 Task: Look for space in Merefa, Ukraine from 2nd September, 2023 to 6th September, 2023 for 2 adults in price range Rs.15000 to Rs.20000. Place can be entire place with 1  bedroom having 1 bed and 1 bathroom. Property type can be house, flat, guest house, hotel. Booking option can be shelf check-in. Required host language is English.
Action: Mouse moved to (455, 88)
Screenshot: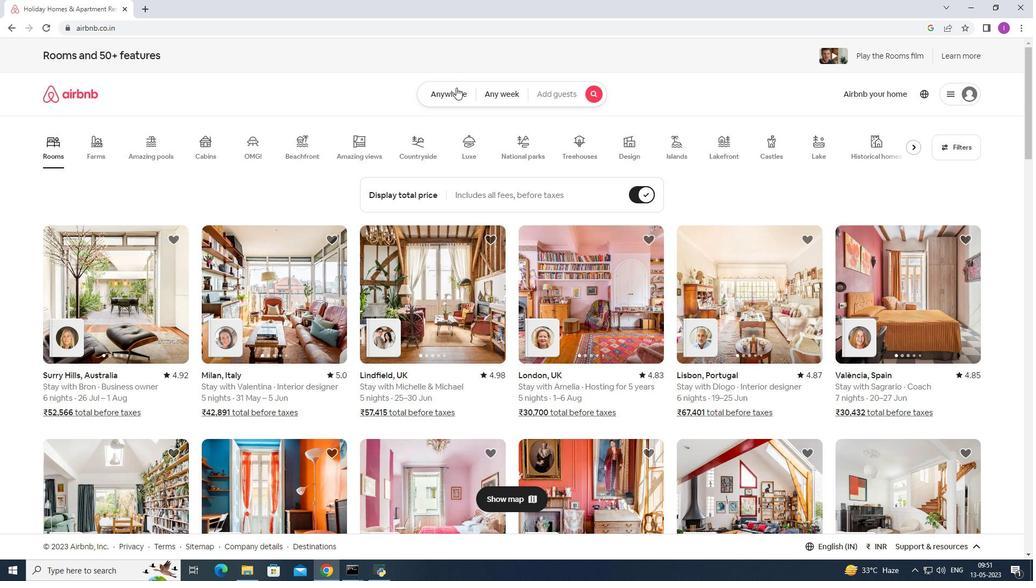
Action: Mouse pressed left at (455, 88)
Screenshot: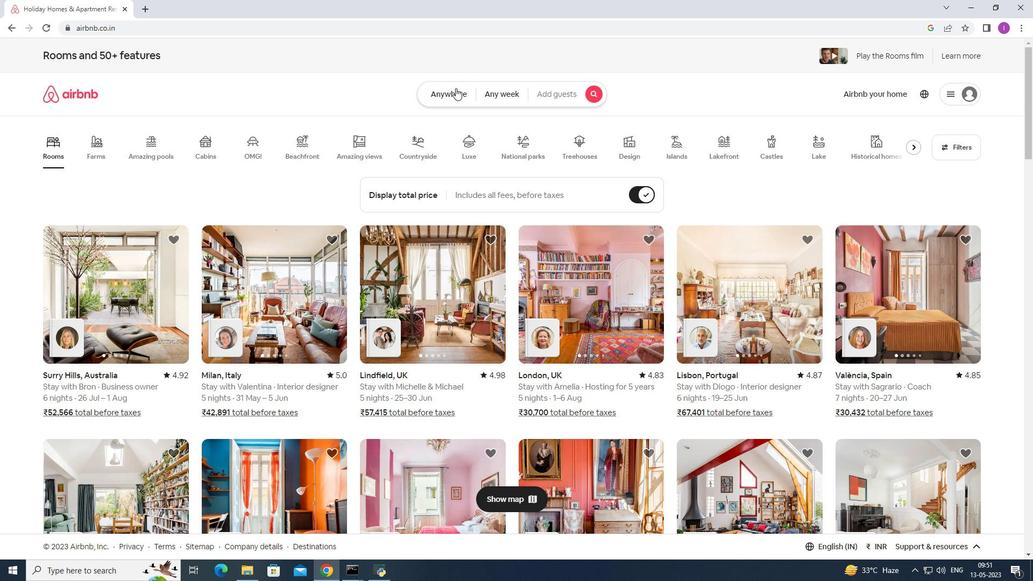 
Action: Mouse moved to (296, 134)
Screenshot: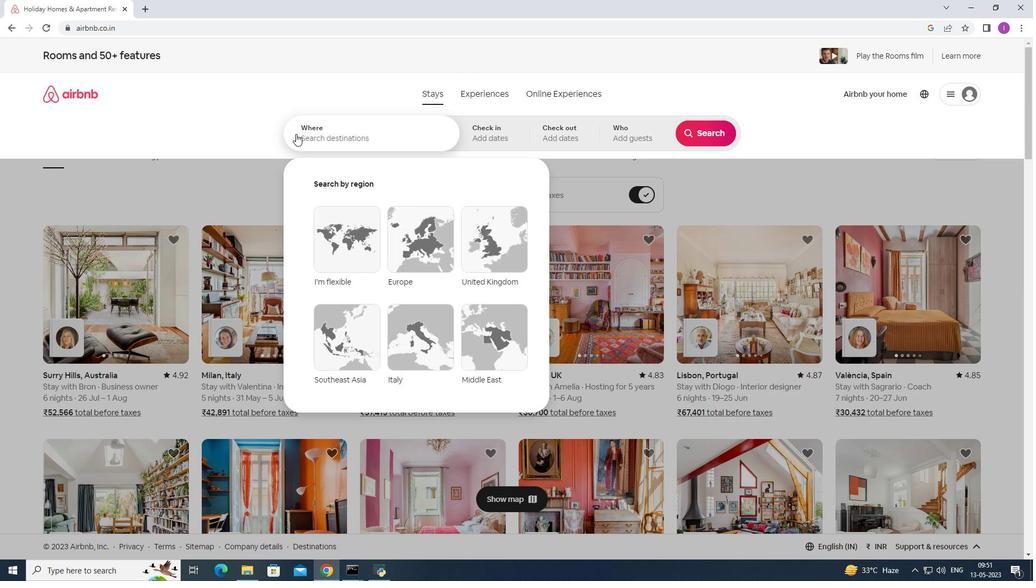 
Action: Mouse pressed left at (296, 134)
Screenshot: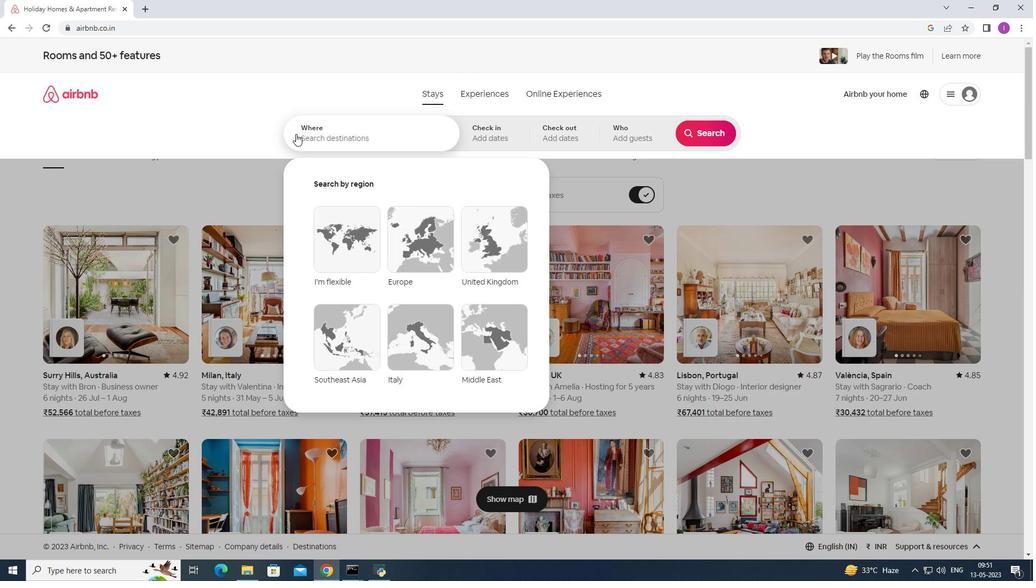 
Action: Mouse moved to (350, 142)
Screenshot: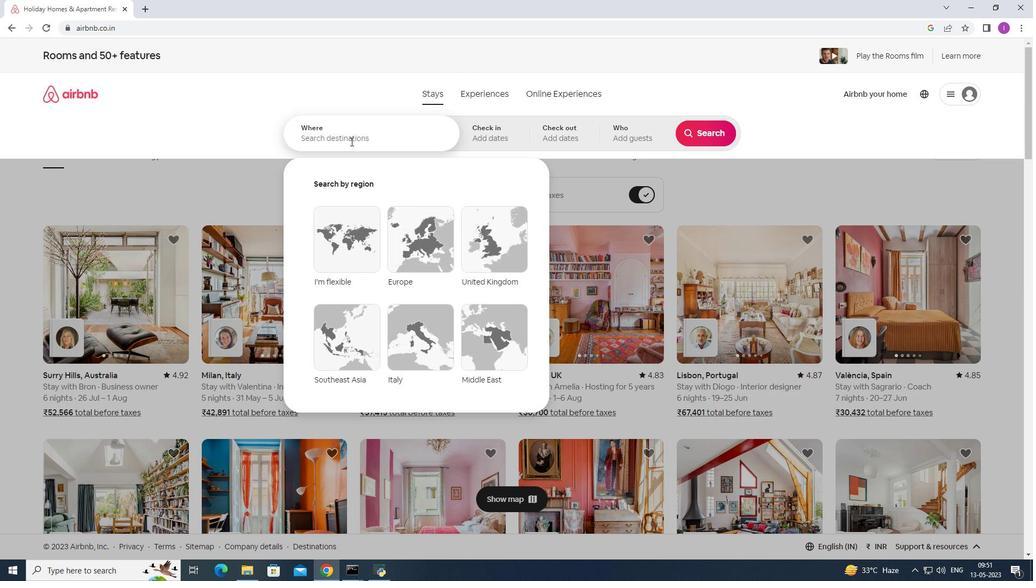 
Action: Key pressed <Key.shift>Merefa,<Key.shift>Ukreainew<Key.backspace>e<Key.backspace>
Screenshot: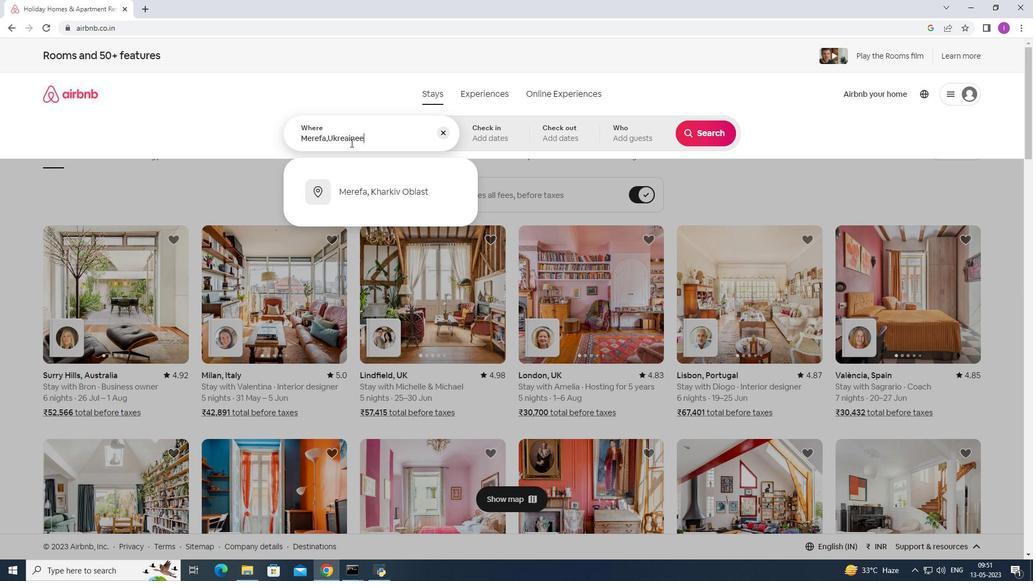 
Action: Mouse moved to (482, 131)
Screenshot: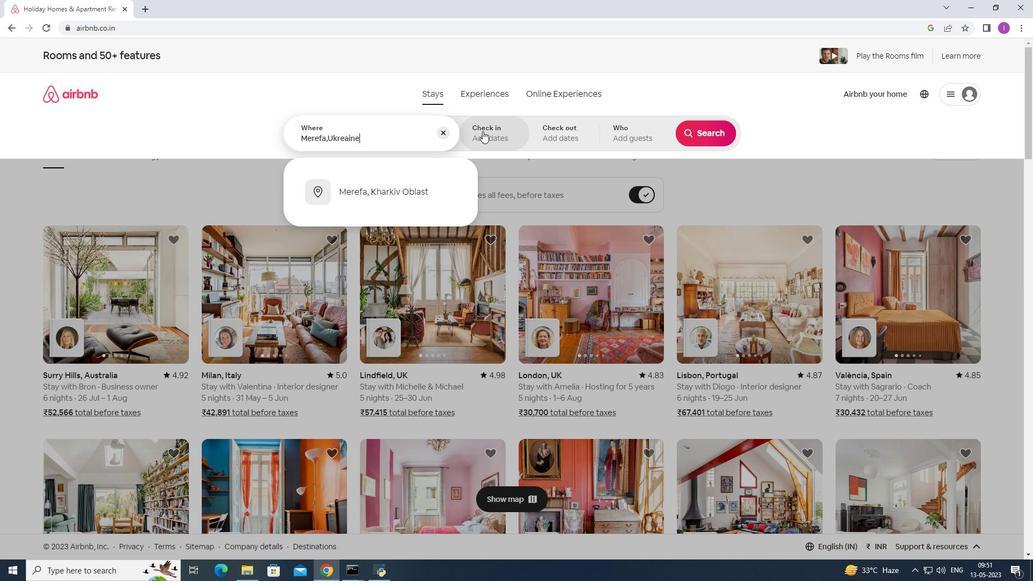 
Action: Mouse pressed left at (482, 131)
Screenshot: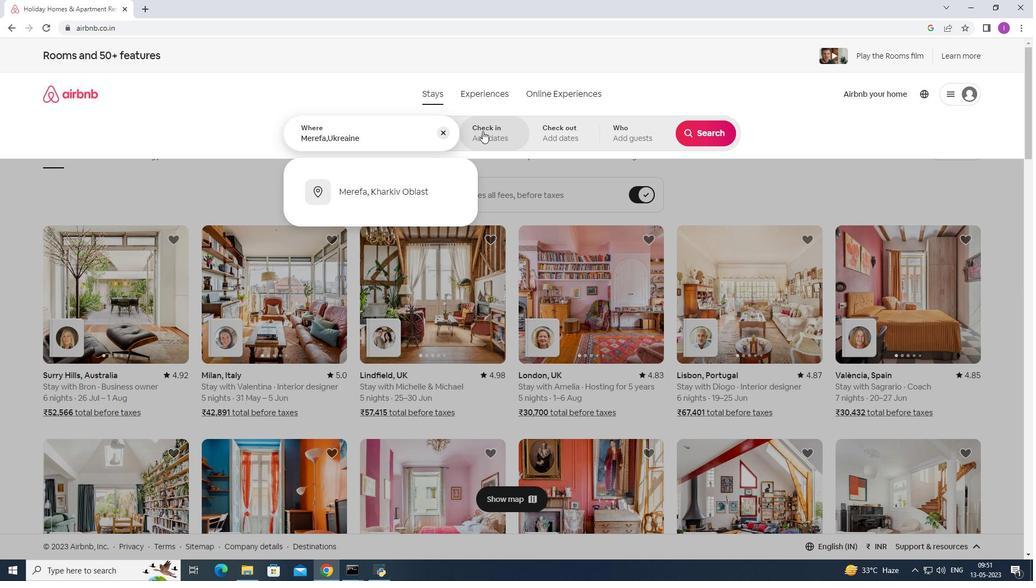 
Action: Mouse moved to (700, 214)
Screenshot: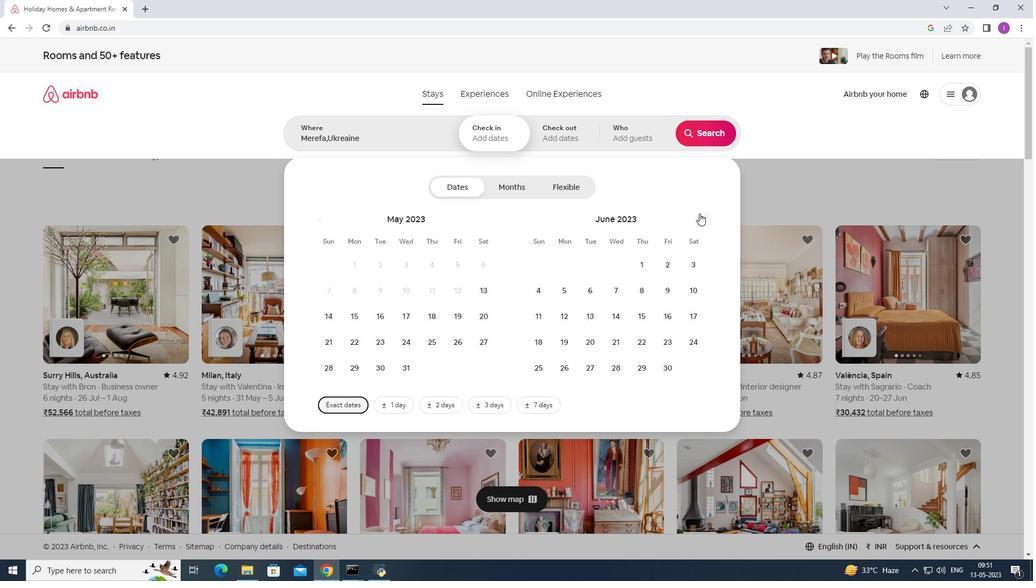 
Action: Mouse pressed left at (700, 214)
Screenshot: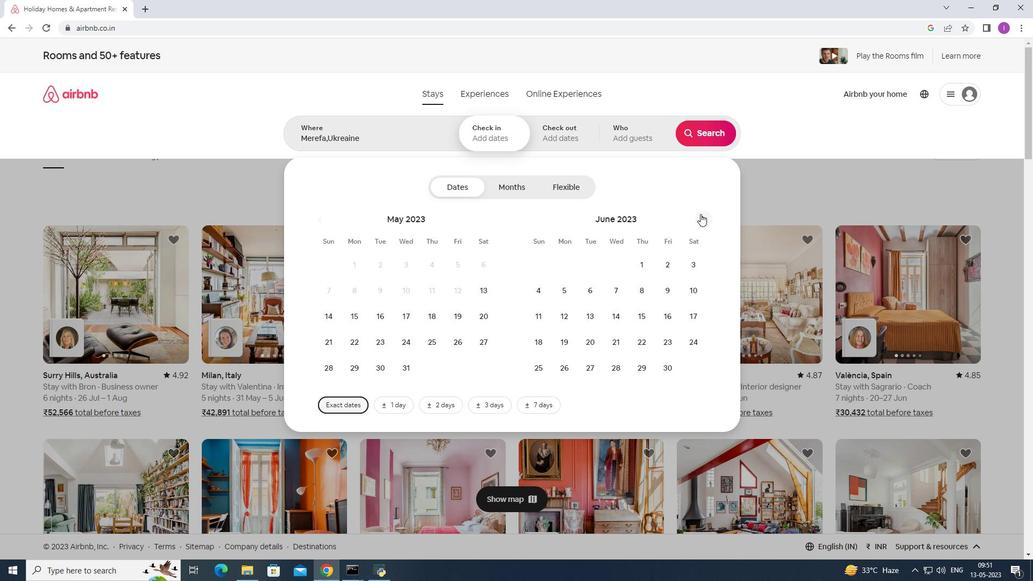 
Action: Mouse pressed left at (700, 214)
Screenshot: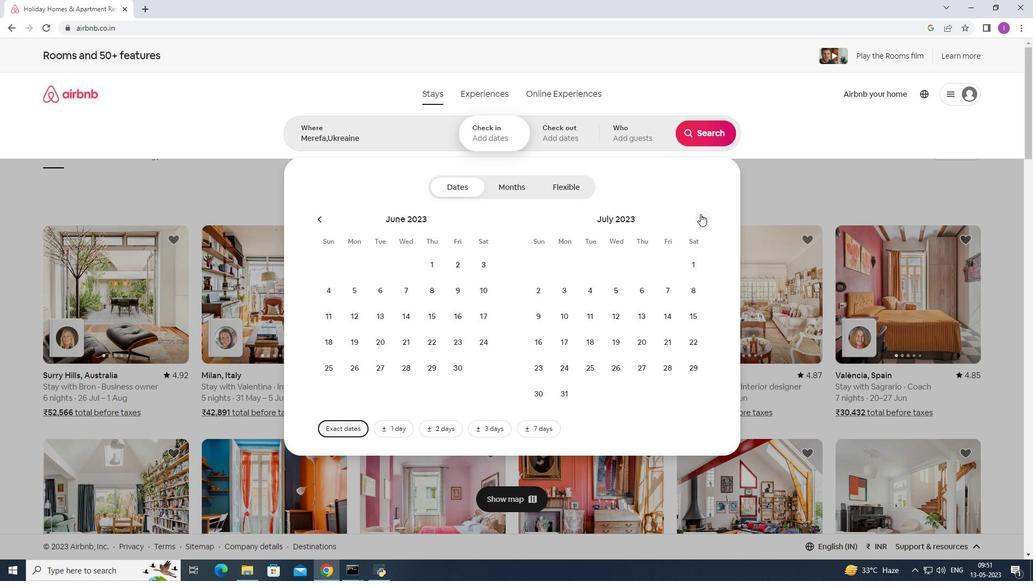 
Action: Mouse pressed left at (700, 214)
Screenshot: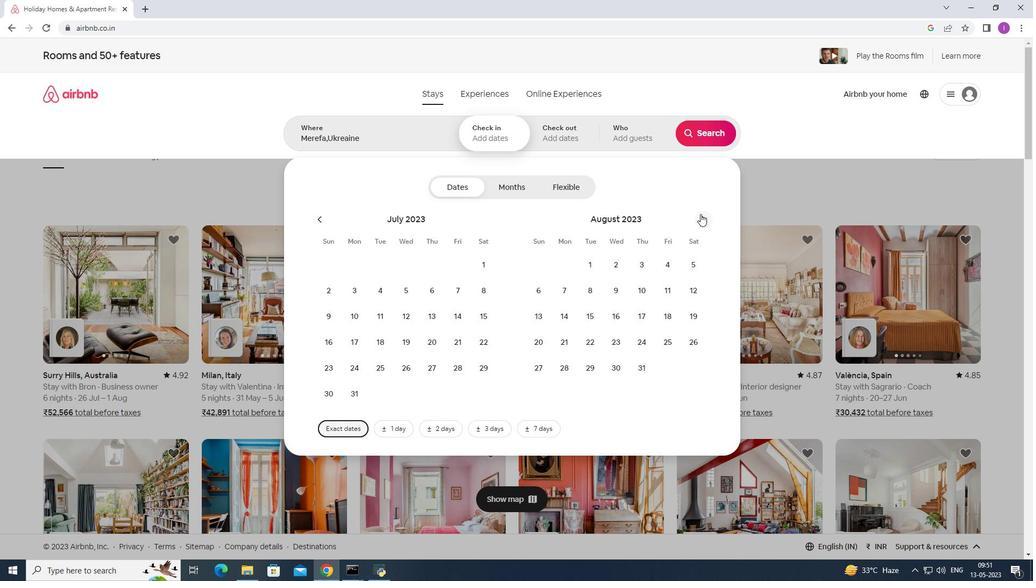 
Action: Mouse moved to (690, 263)
Screenshot: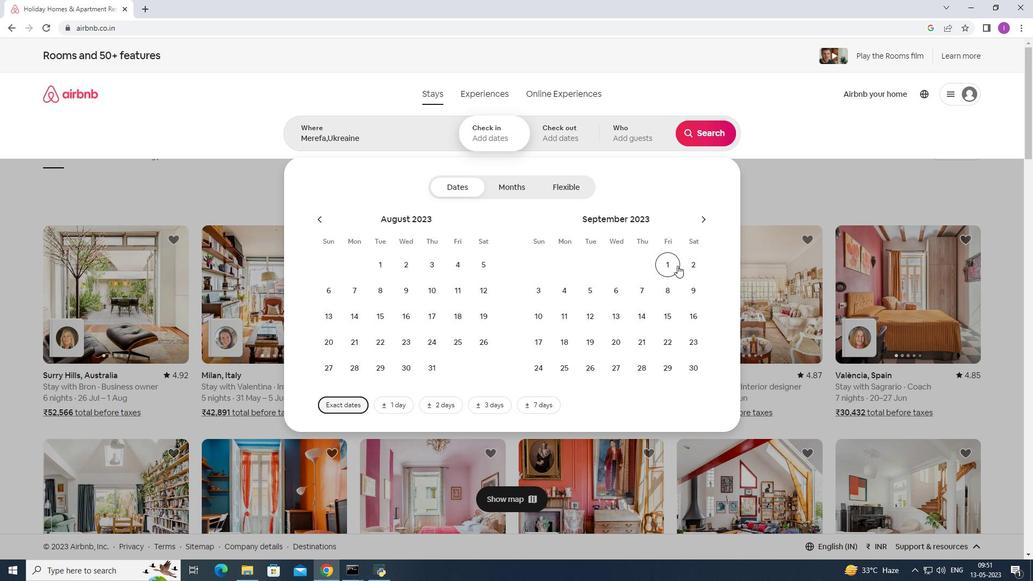 
Action: Mouse pressed left at (690, 263)
Screenshot: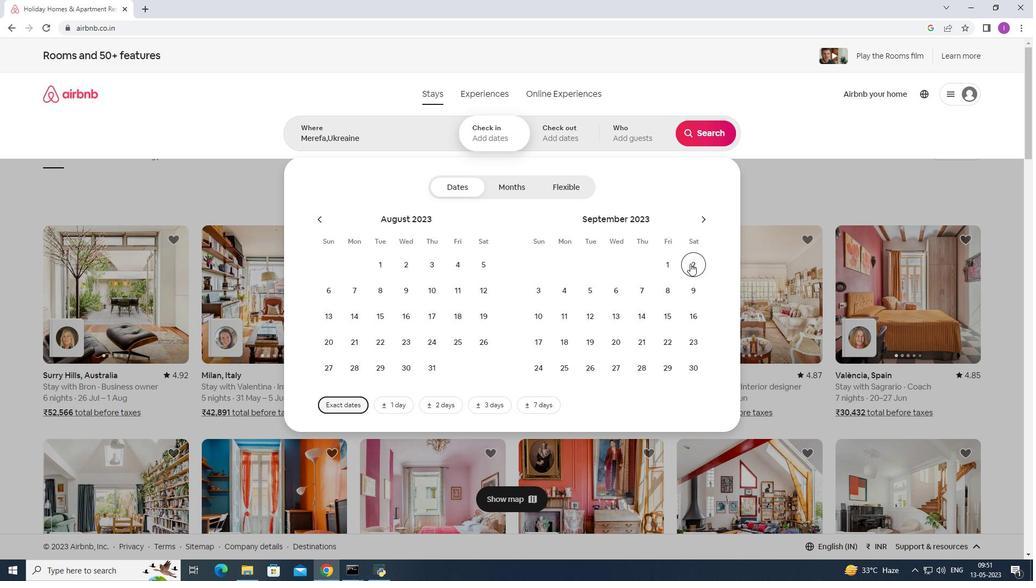 
Action: Mouse moved to (621, 292)
Screenshot: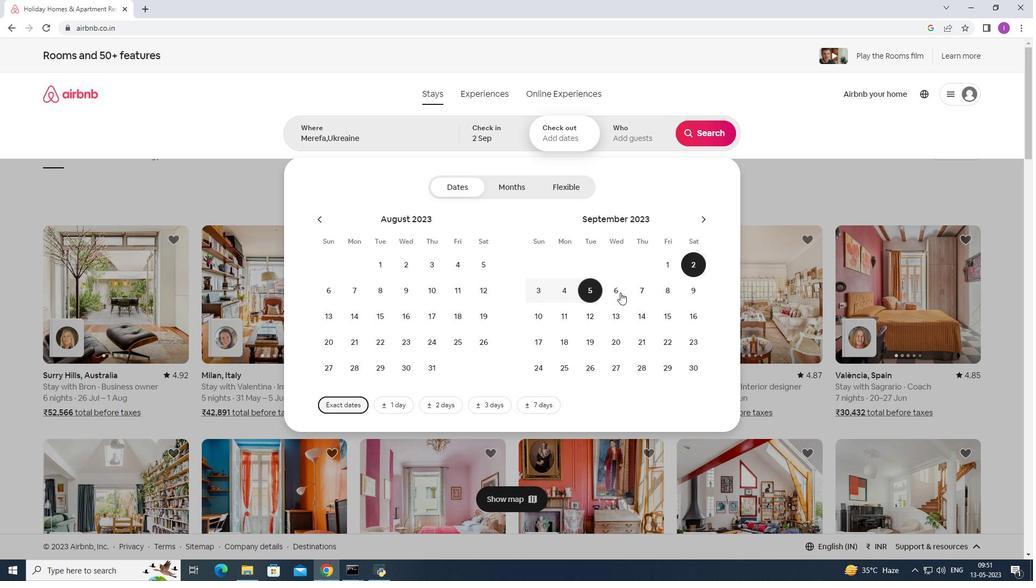
Action: Mouse pressed left at (621, 292)
Screenshot: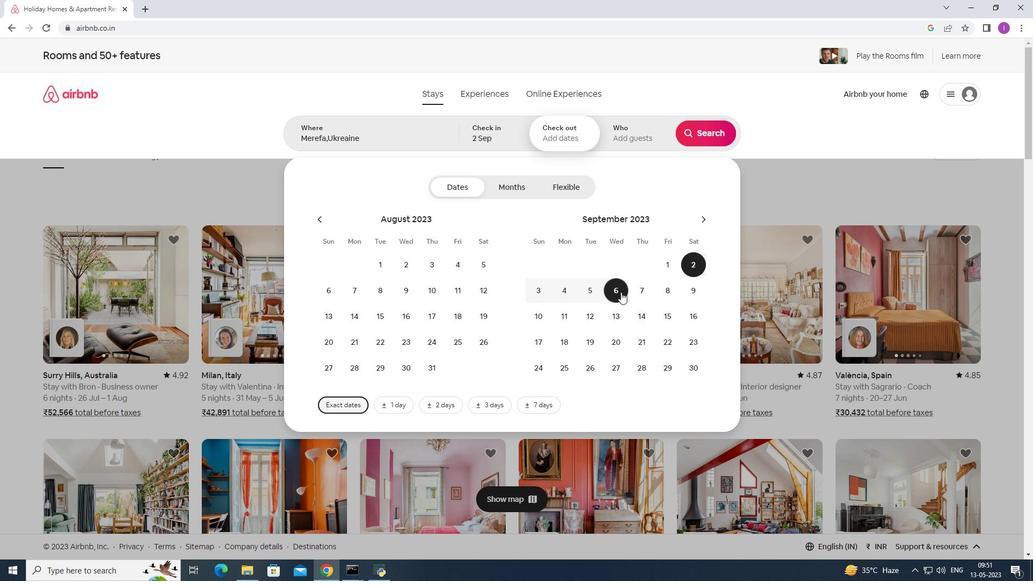 
Action: Mouse moved to (629, 142)
Screenshot: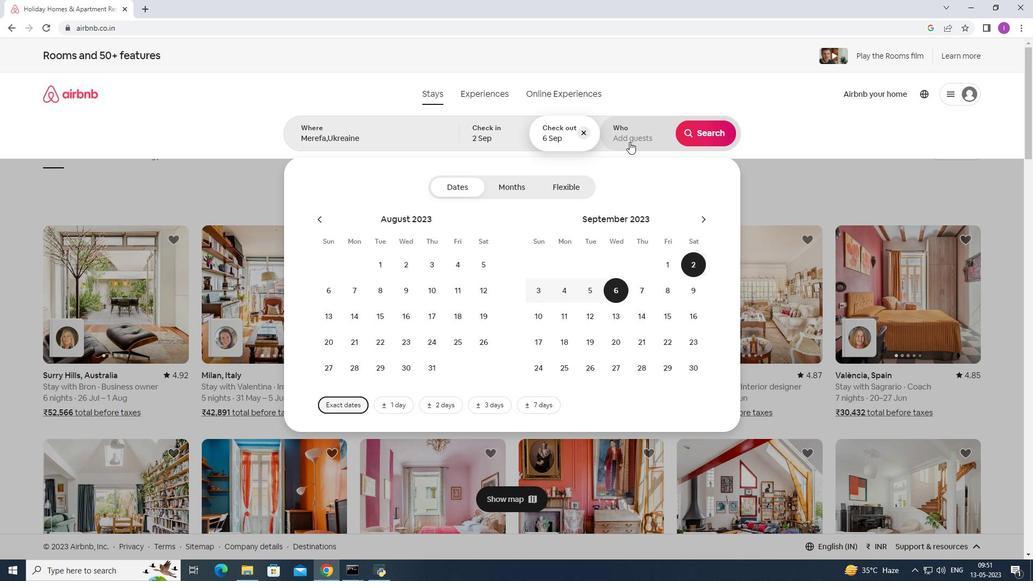 
Action: Mouse pressed left at (629, 142)
Screenshot: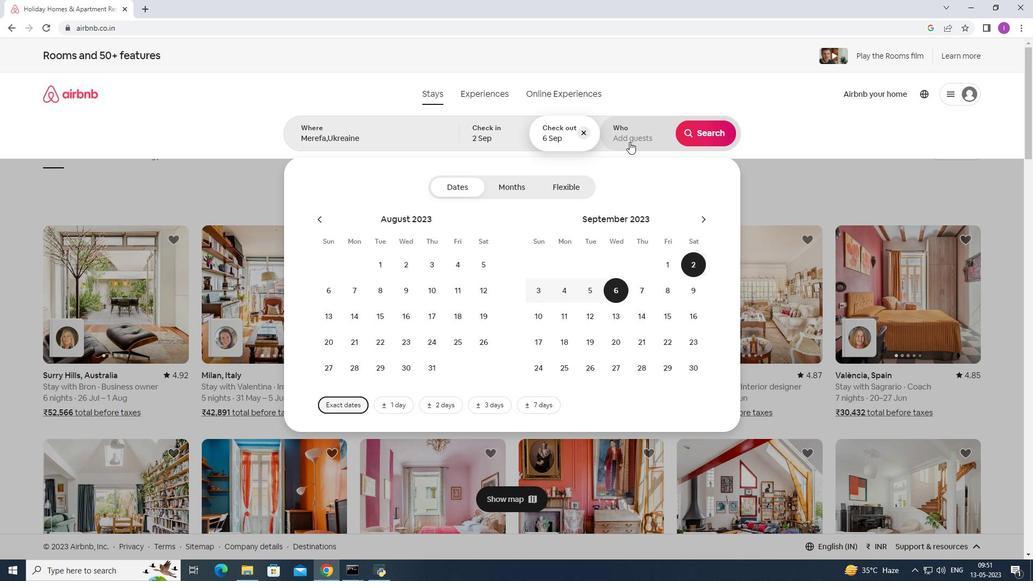 
Action: Mouse moved to (708, 186)
Screenshot: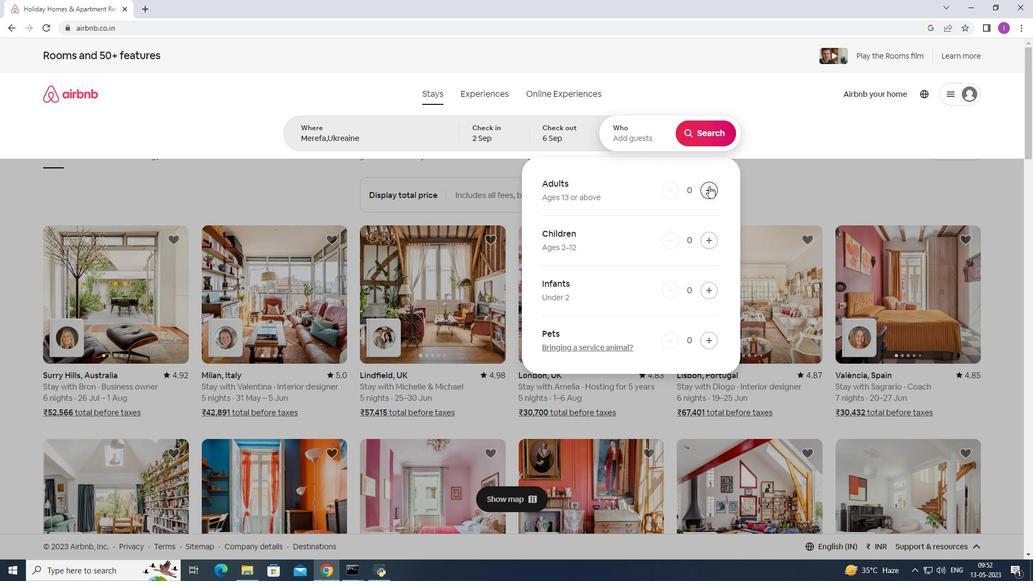 
Action: Mouse pressed left at (708, 186)
Screenshot: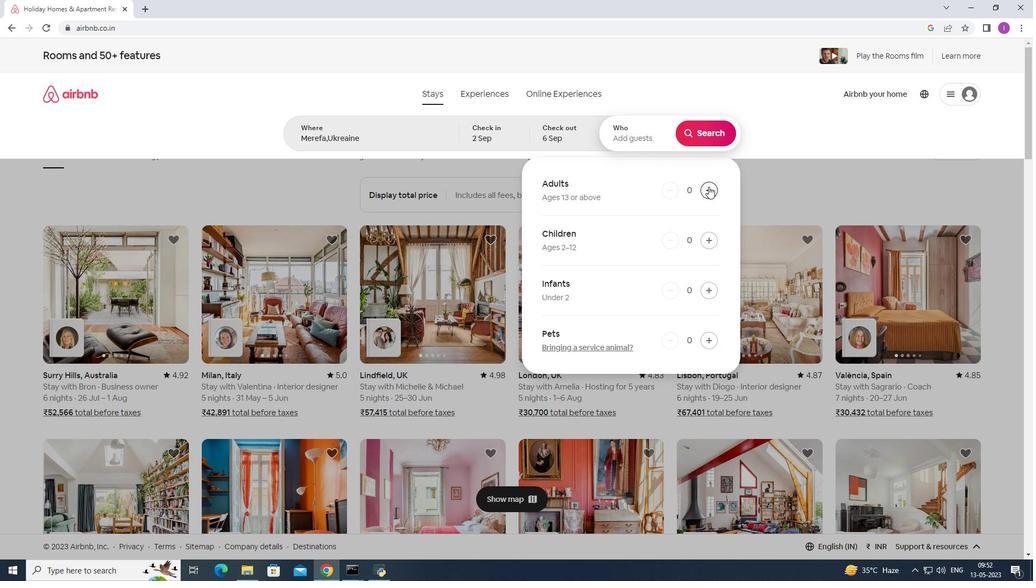 
Action: Mouse pressed left at (708, 186)
Screenshot: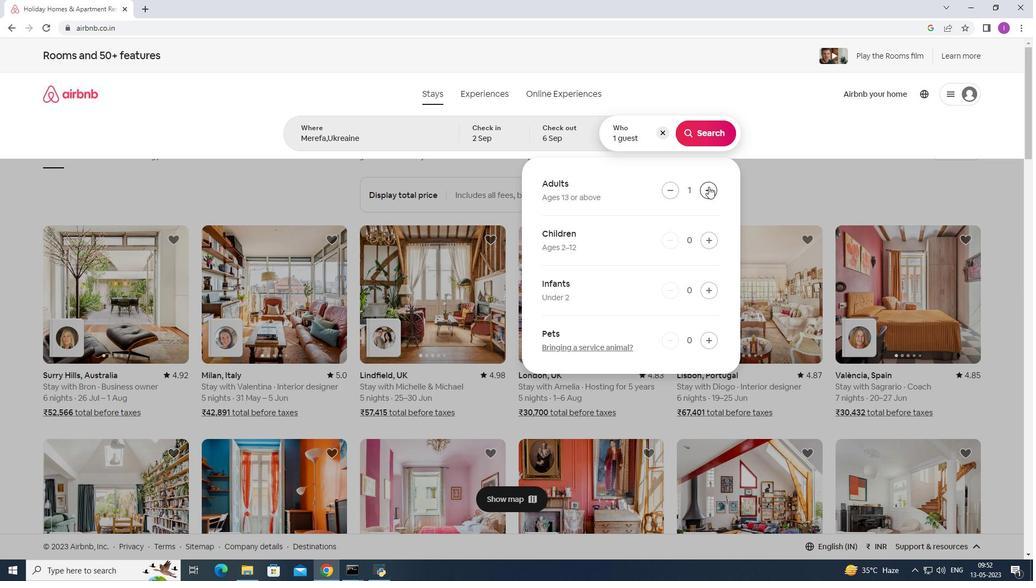 
Action: Mouse moved to (695, 141)
Screenshot: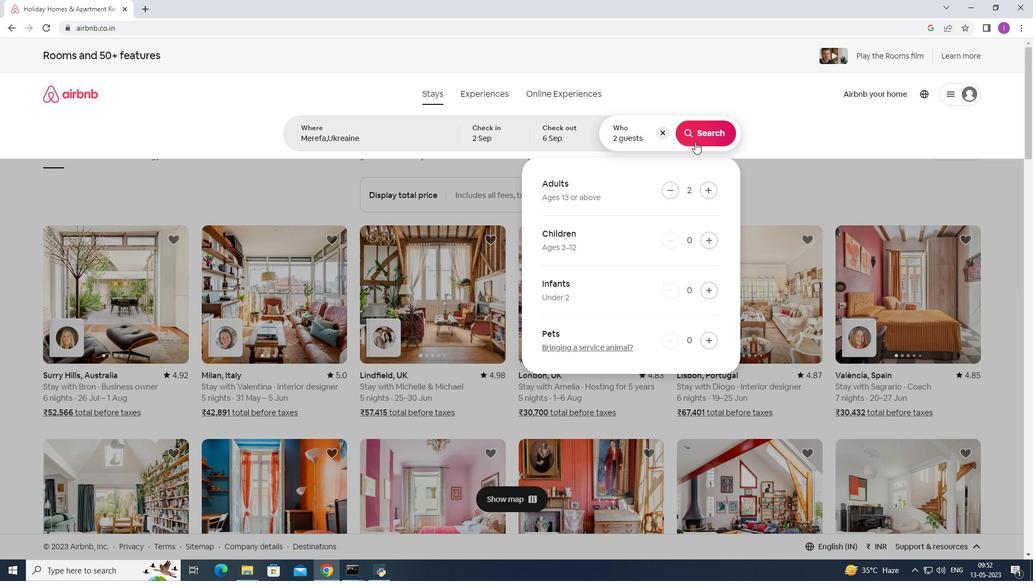 
Action: Mouse pressed left at (695, 141)
Screenshot: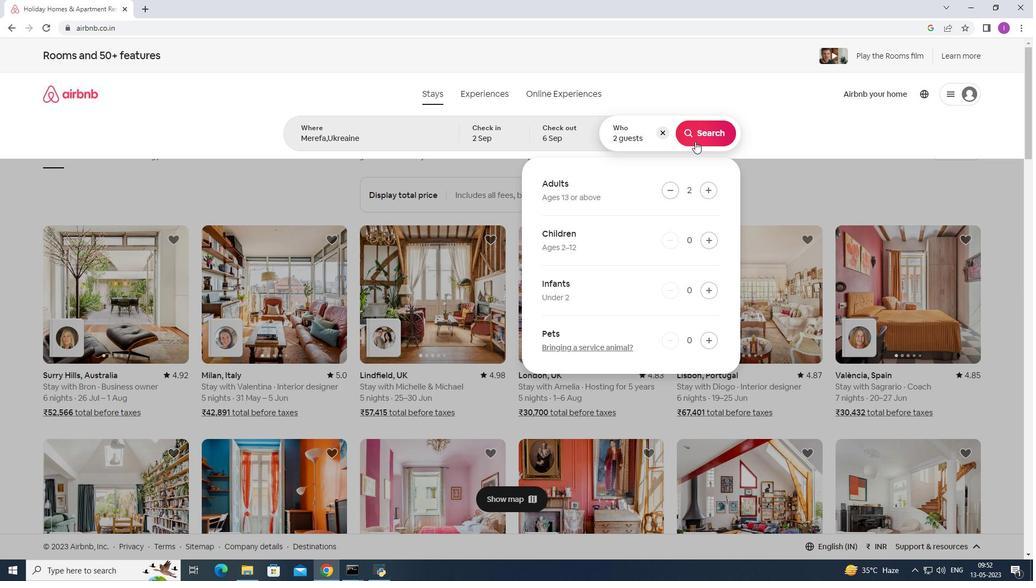 
Action: Mouse moved to (974, 110)
Screenshot: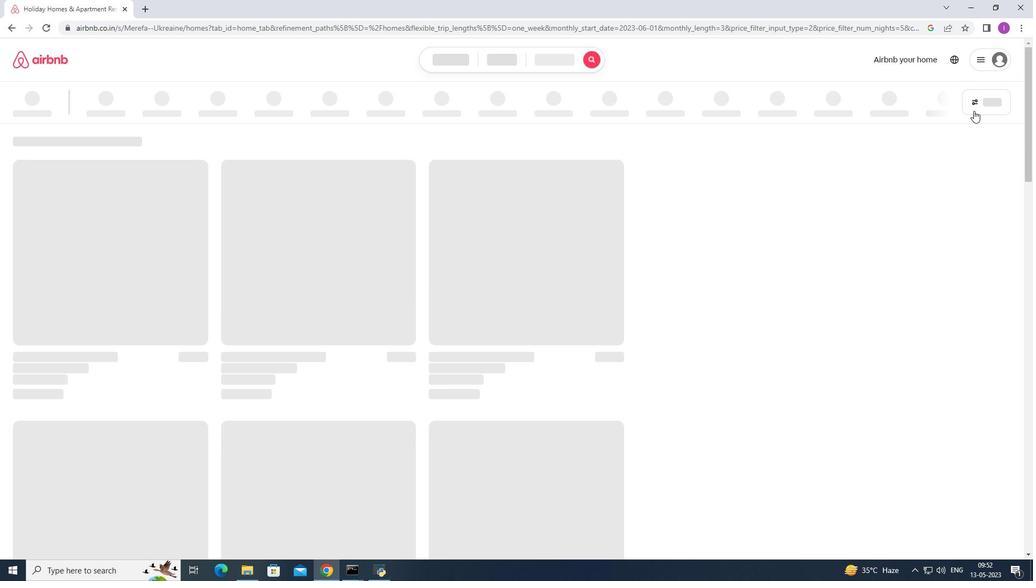
Action: Mouse pressed left at (974, 110)
Screenshot: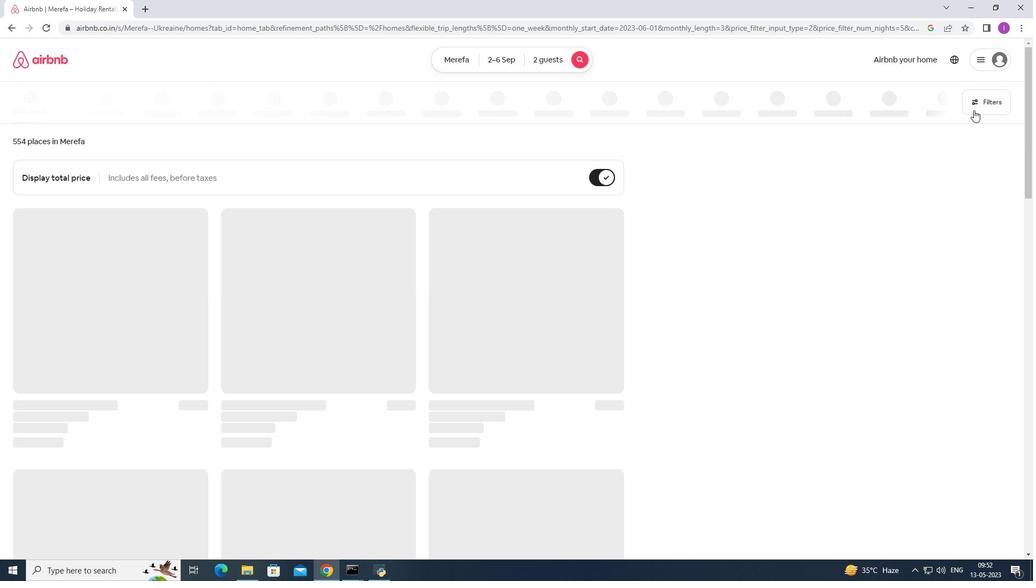 
Action: Mouse moved to (580, 369)
Screenshot: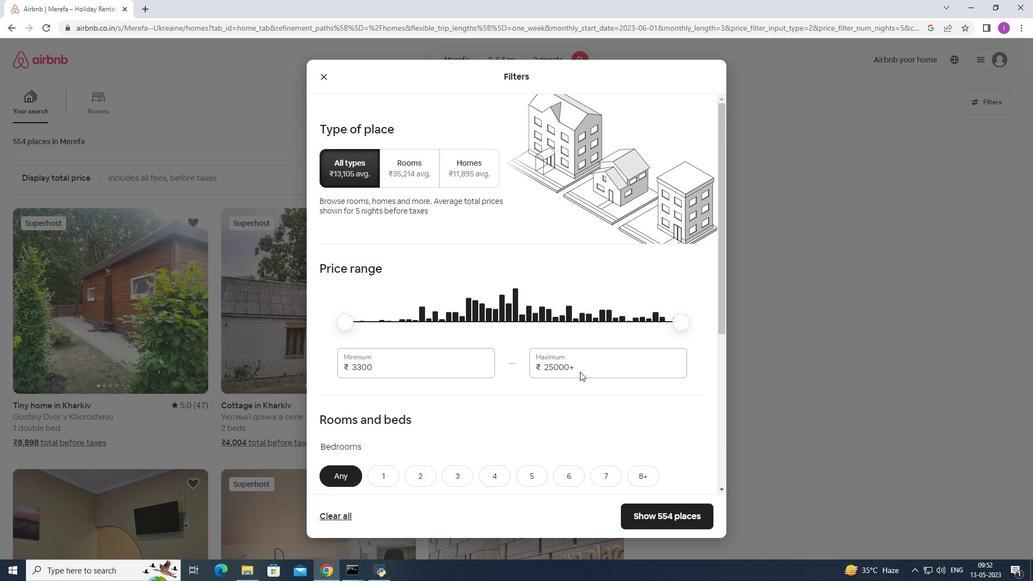 
Action: Mouse pressed left at (580, 369)
Screenshot: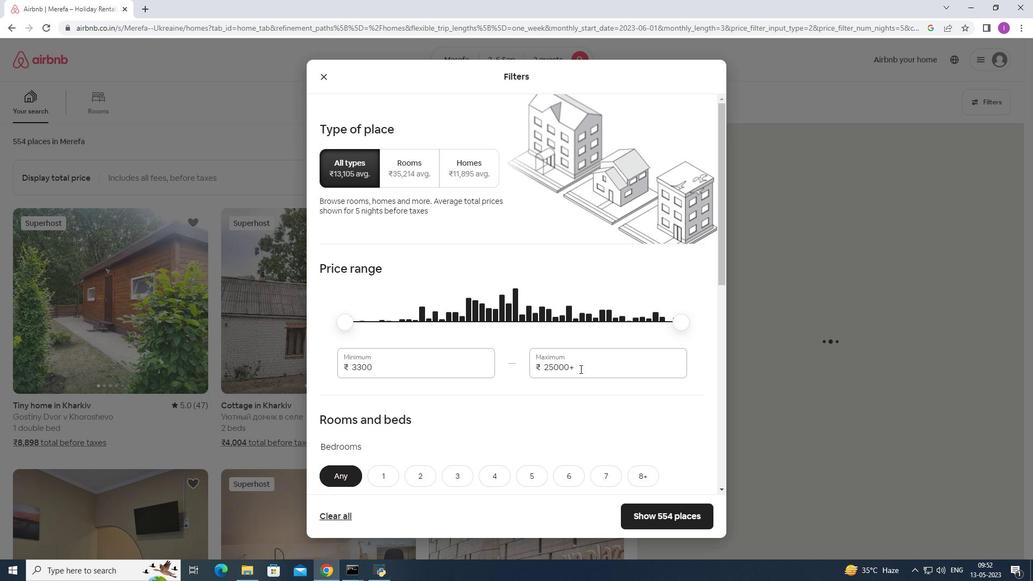 
Action: Mouse moved to (593, 375)
Screenshot: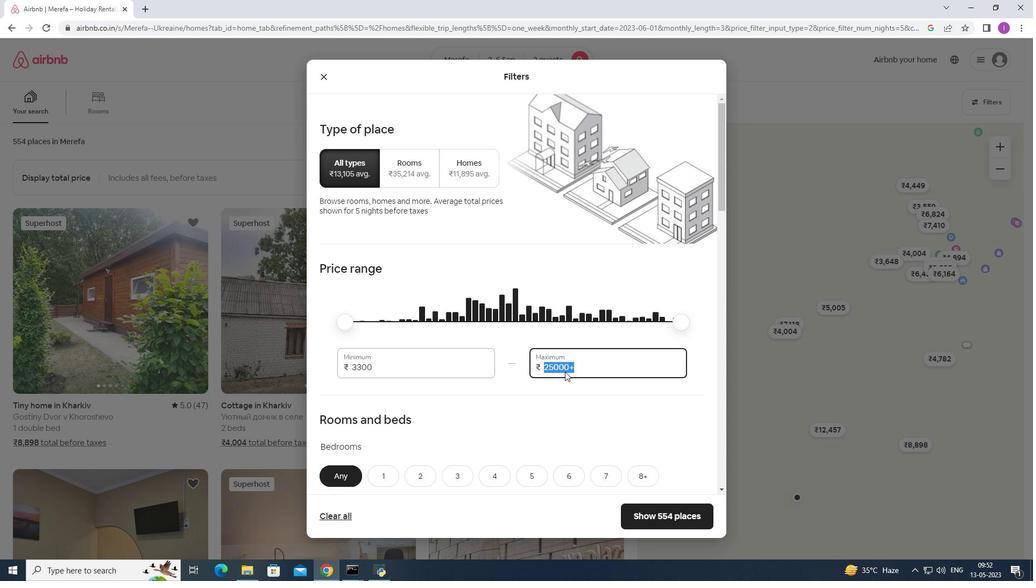 
Action: Key pressed 20000
Screenshot: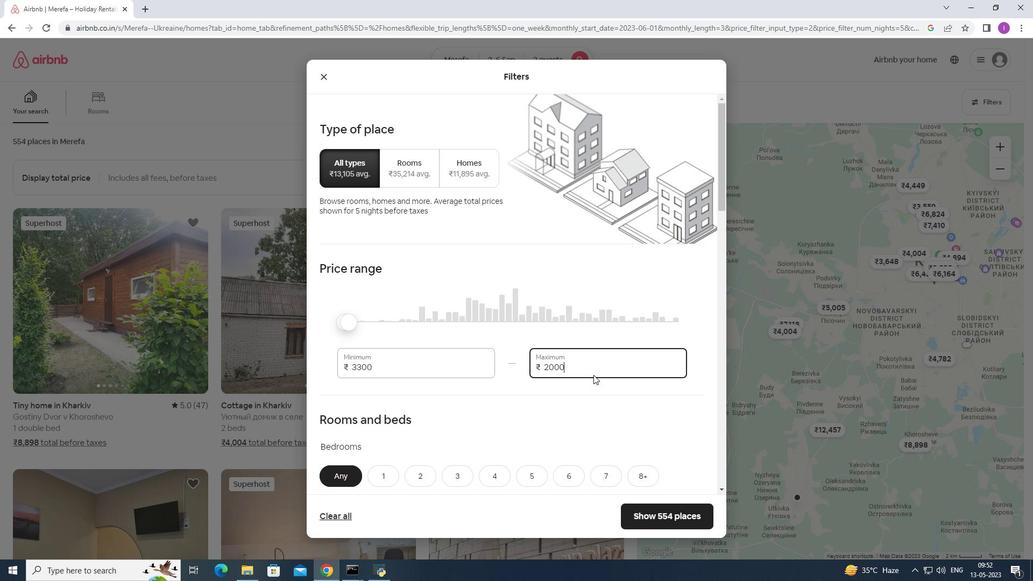 
Action: Mouse moved to (374, 369)
Screenshot: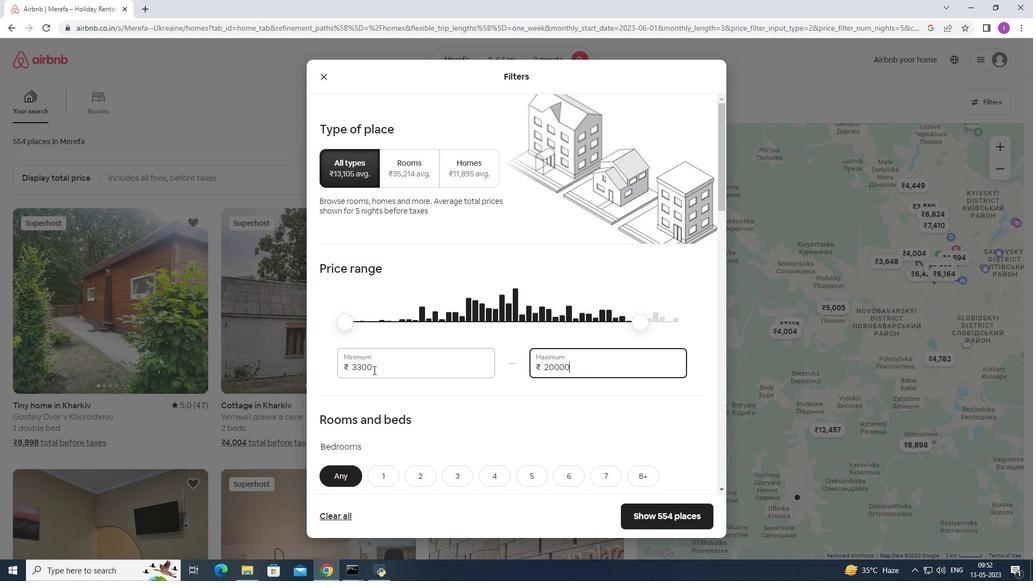 
Action: Mouse pressed left at (374, 369)
Screenshot: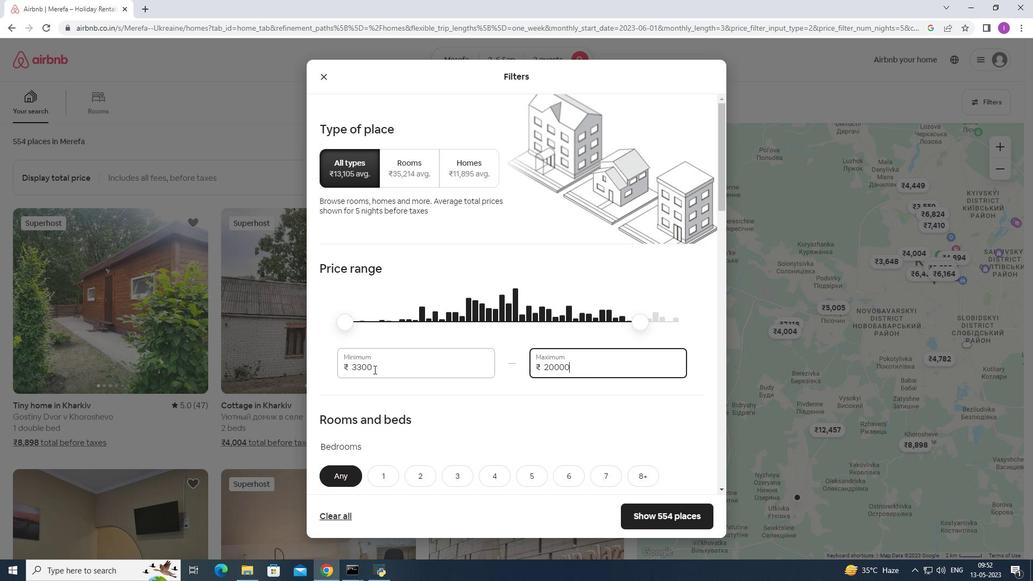 
Action: Mouse moved to (370, 368)
Screenshot: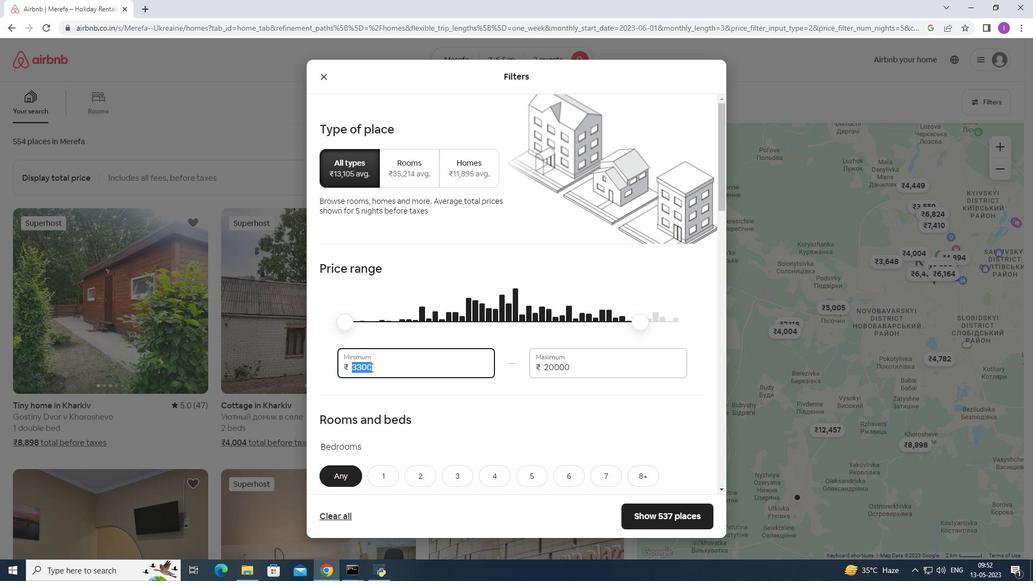 
Action: Key pressed 15000
Screenshot: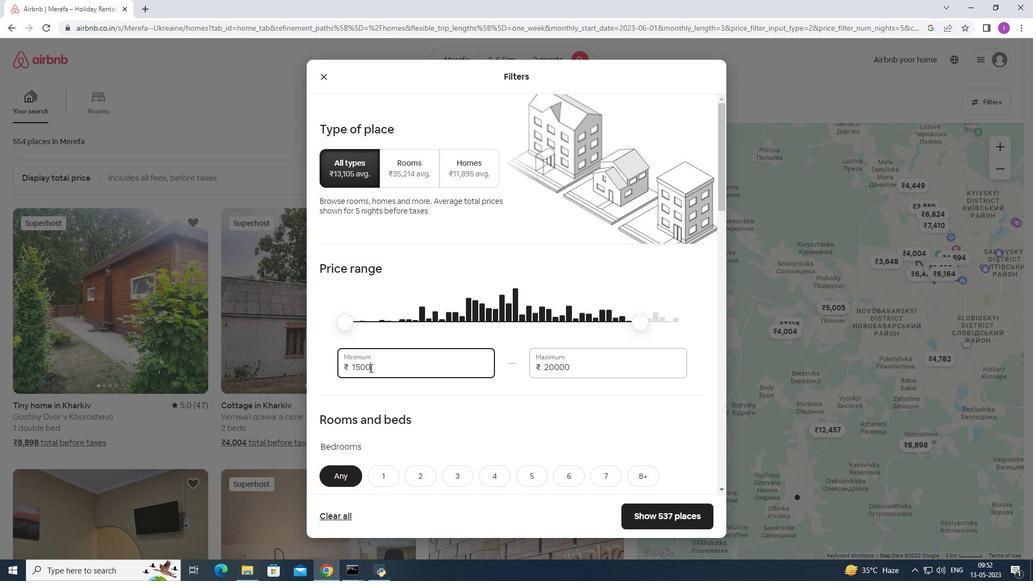 
Action: Mouse moved to (499, 436)
Screenshot: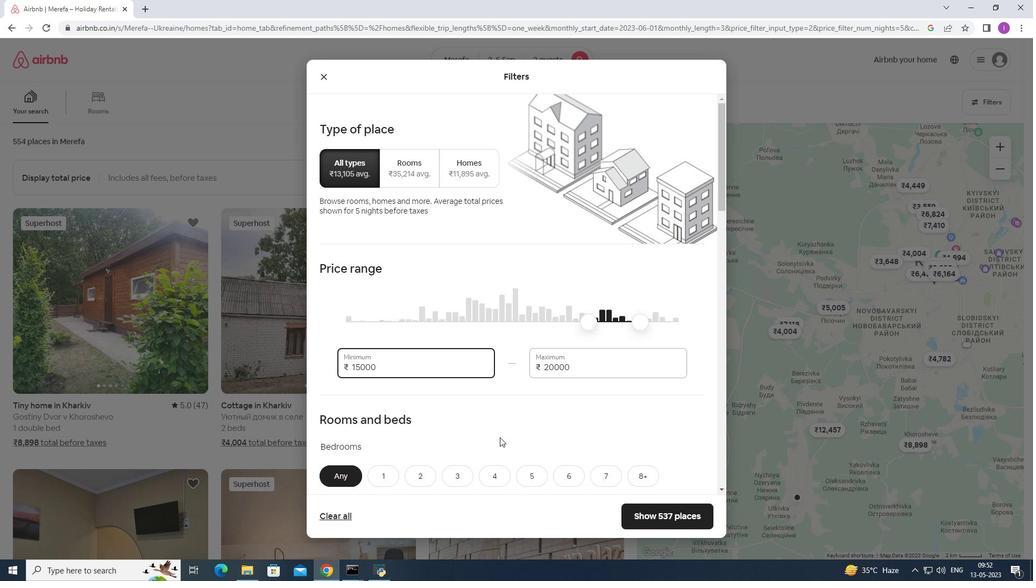 
Action: Mouse scrolled (499, 435) with delta (0, 0)
Screenshot: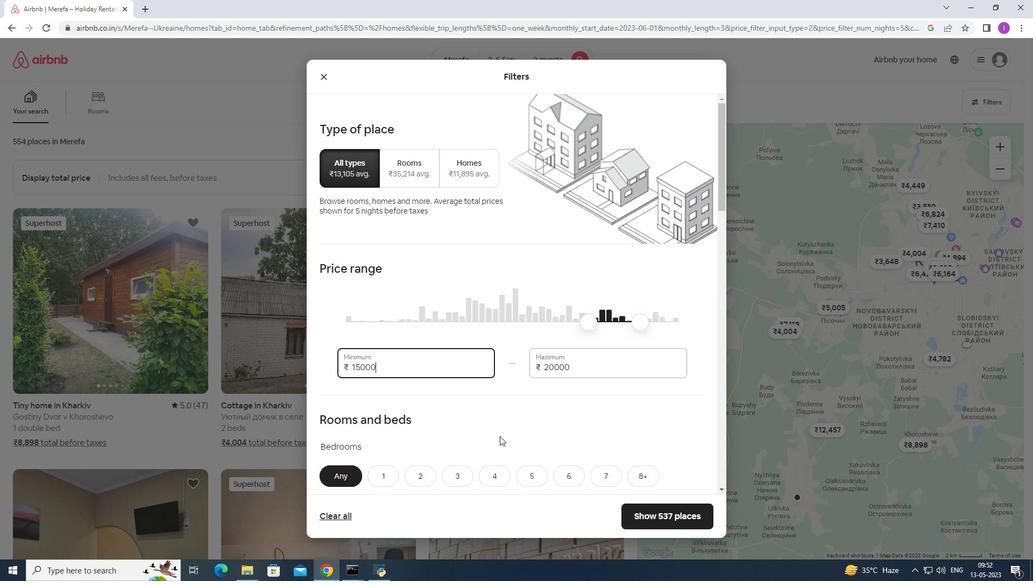 
Action: Mouse scrolled (499, 435) with delta (0, 0)
Screenshot: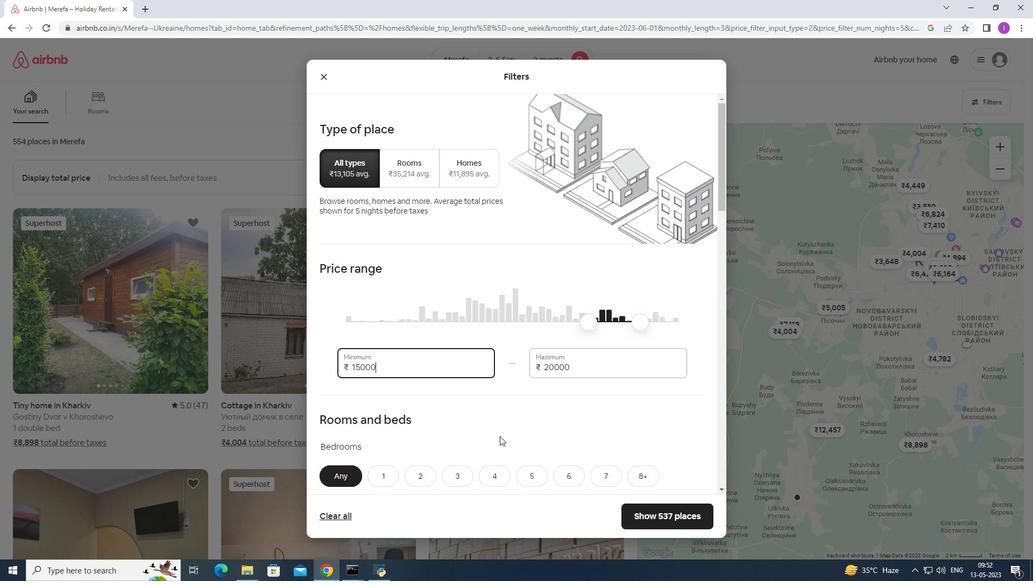 
Action: Mouse moved to (501, 434)
Screenshot: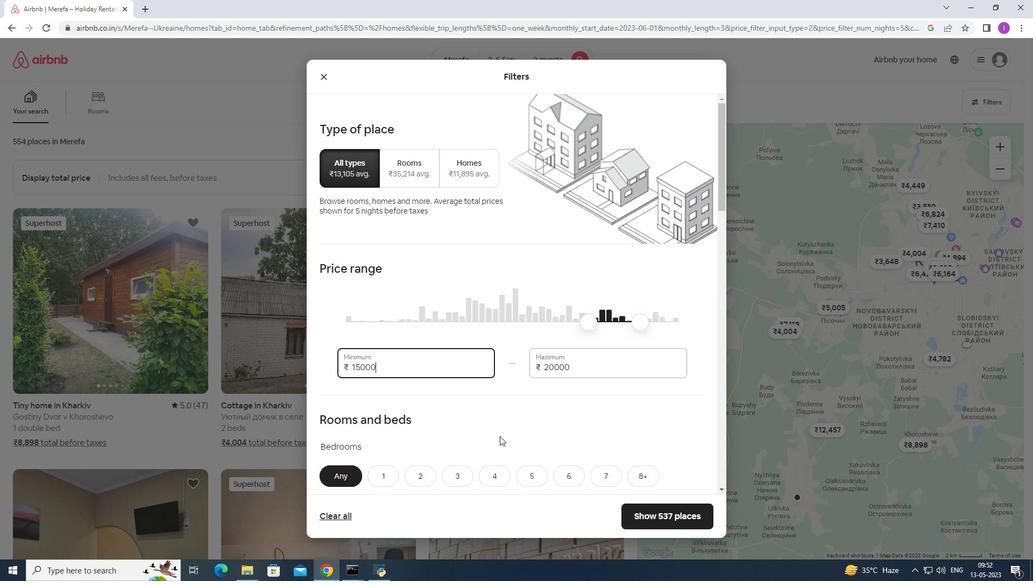 
Action: Mouse scrolled (499, 434) with delta (0, 0)
Screenshot: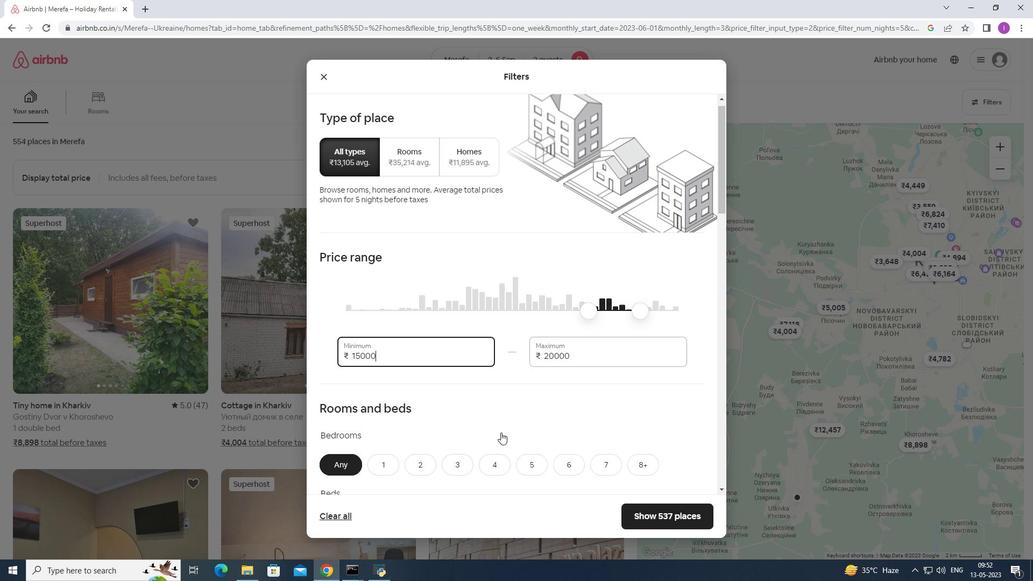 
Action: Mouse moved to (503, 422)
Screenshot: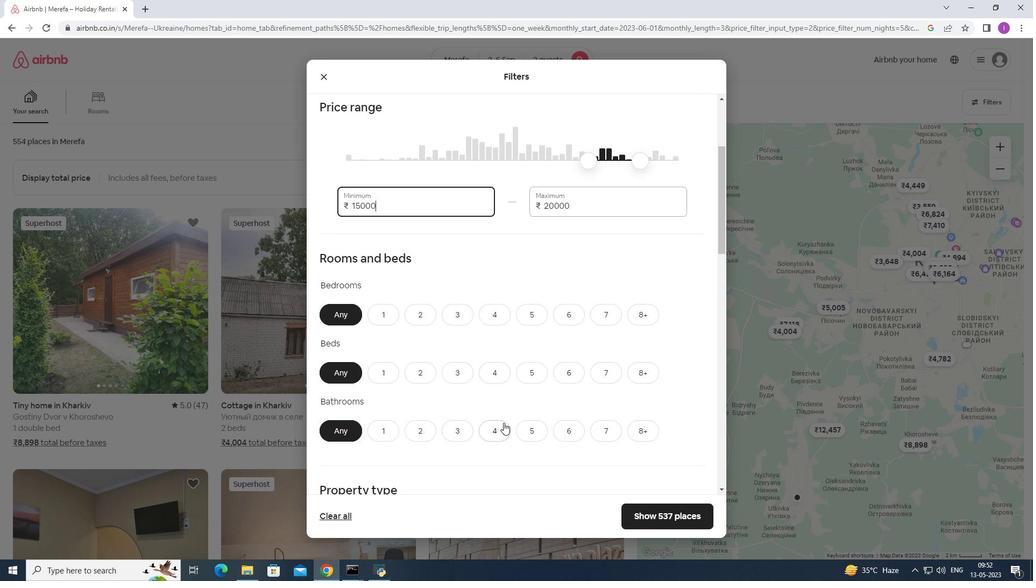 
Action: Mouse scrolled (503, 421) with delta (0, 0)
Screenshot: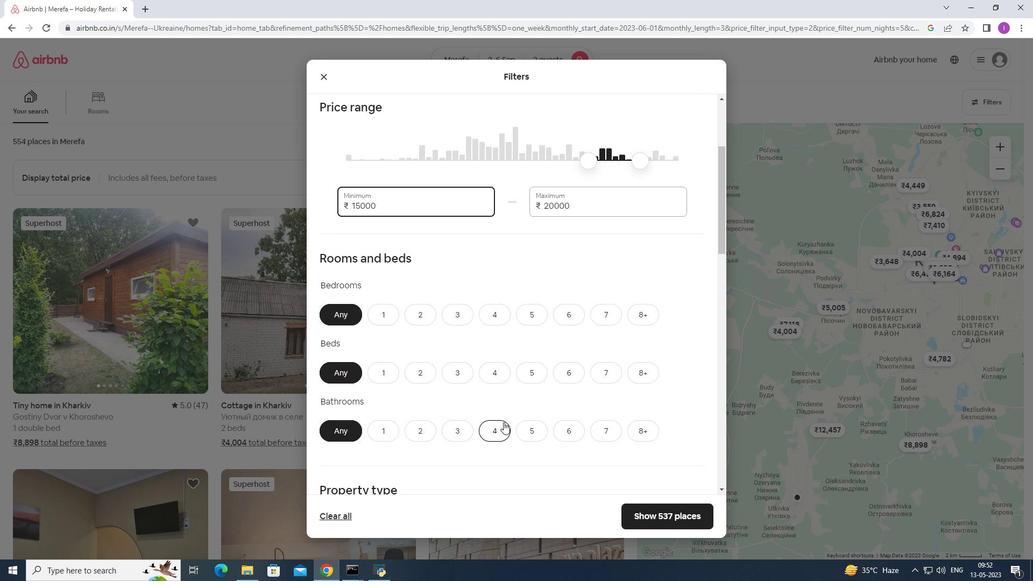 
Action: Mouse moved to (386, 269)
Screenshot: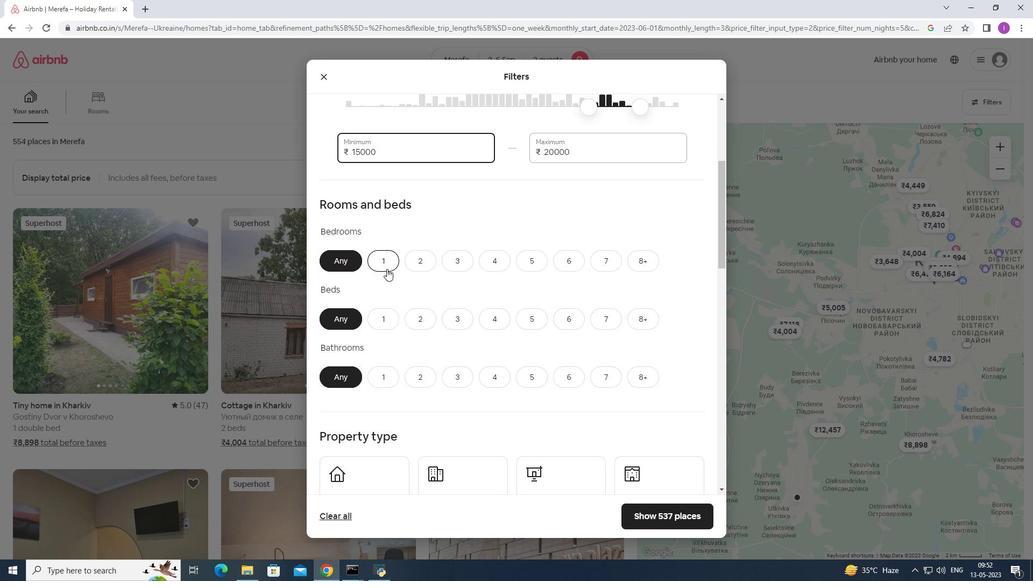 
Action: Mouse pressed left at (386, 269)
Screenshot: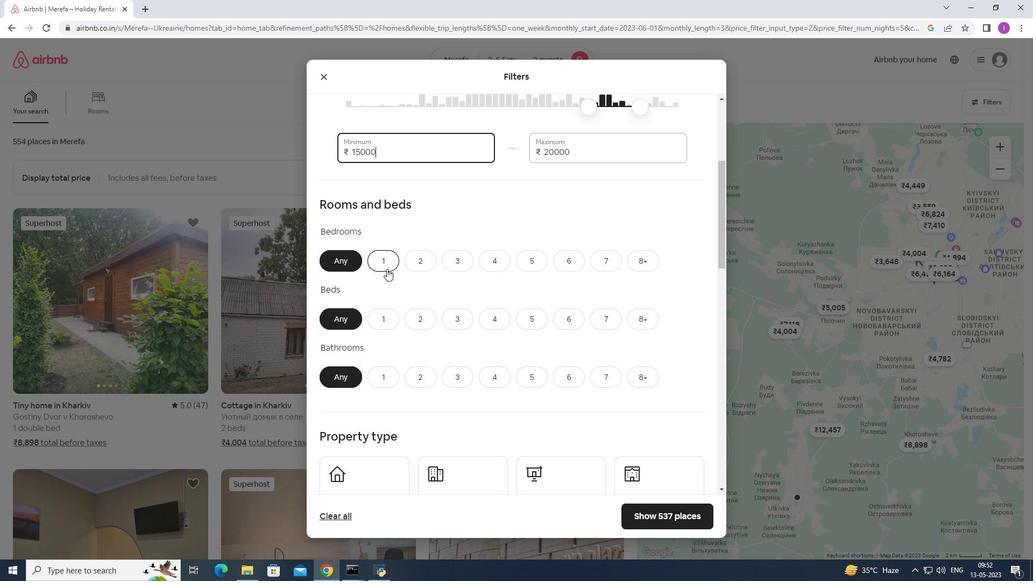 
Action: Mouse moved to (387, 315)
Screenshot: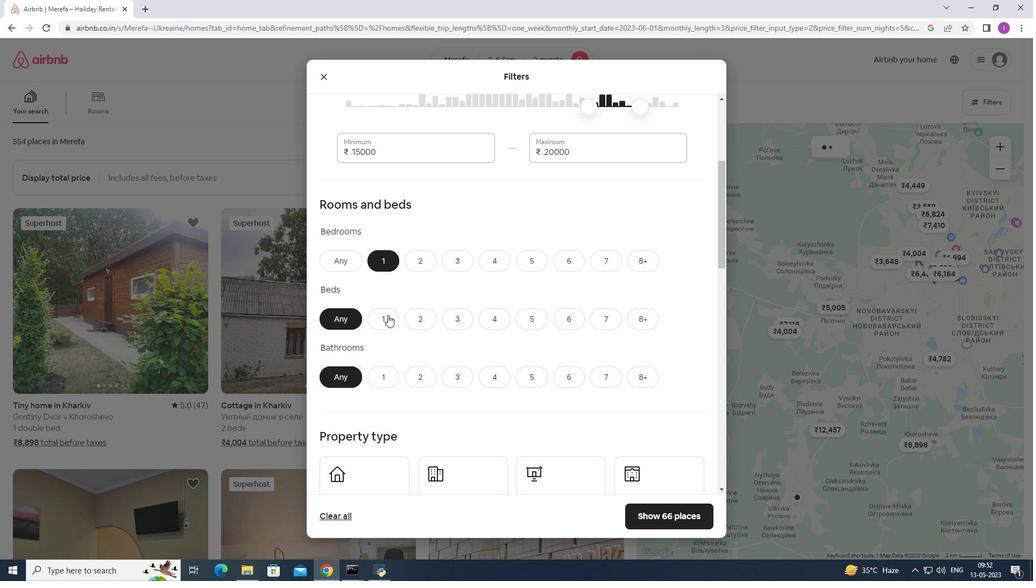 
Action: Mouse pressed left at (387, 315)
Screenshot: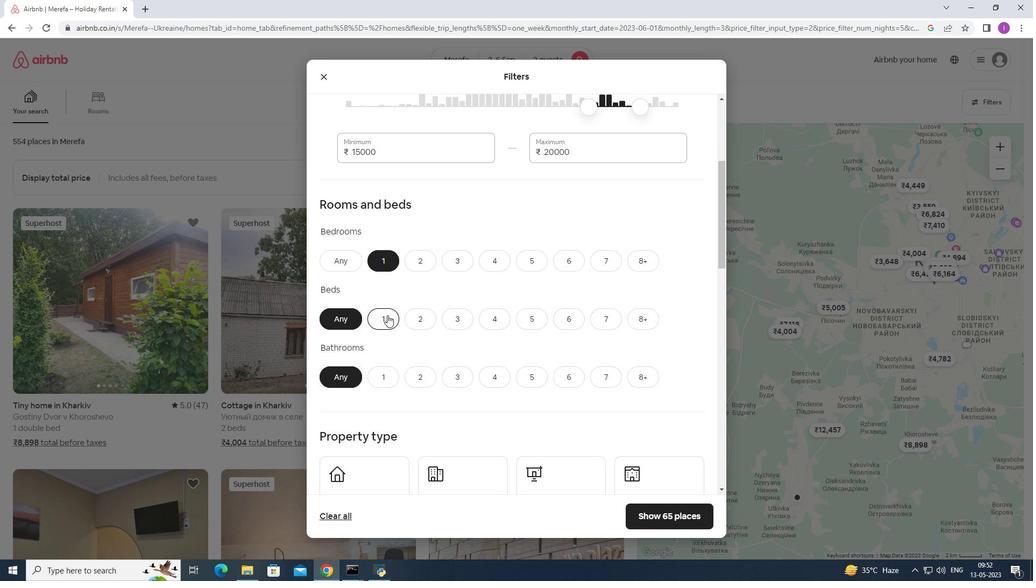 
Action: Mouse moved to (386, 384)
Screenshot: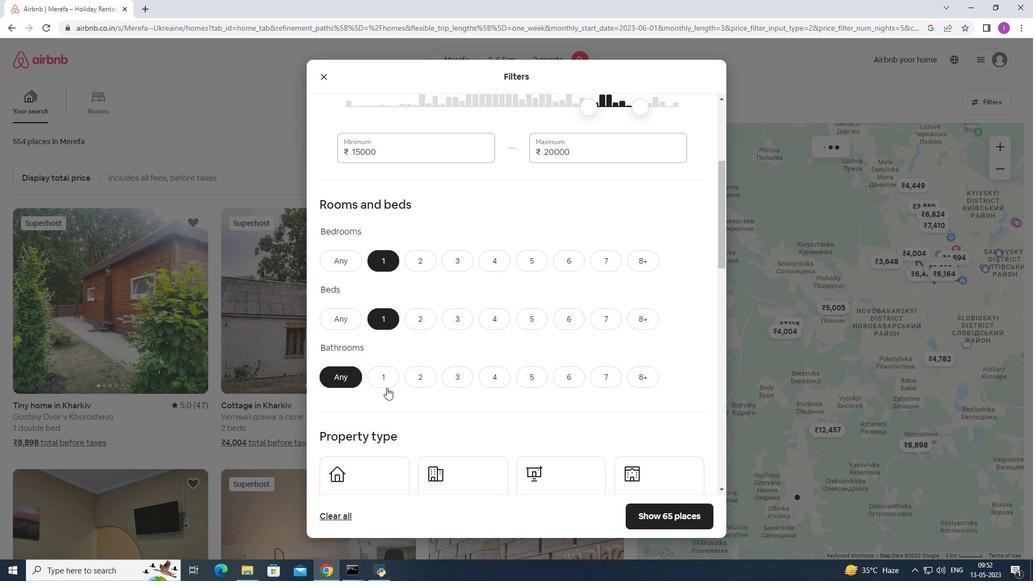 
Action: Mouse pressed left at (386, 384)
Screenshot: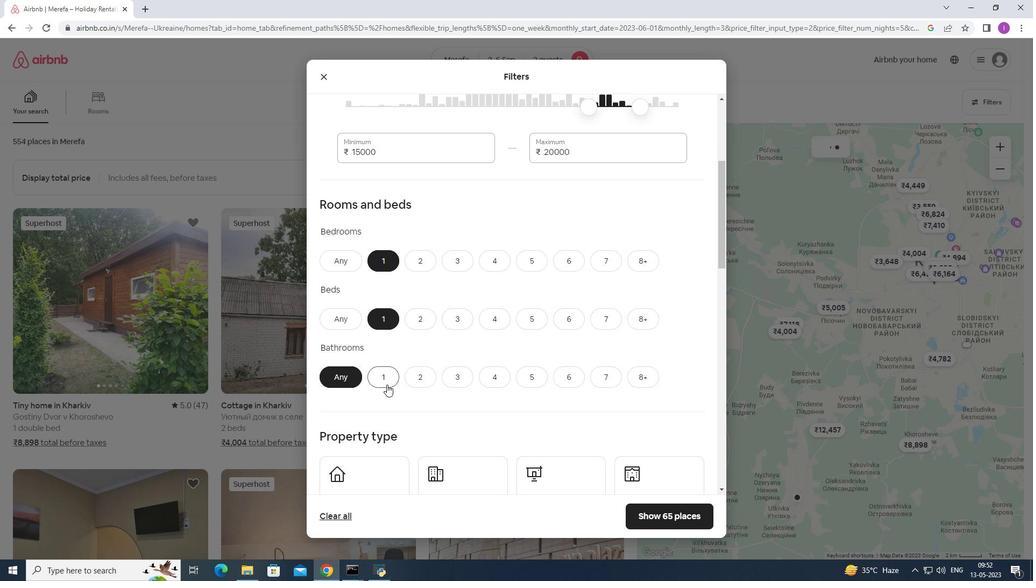 
Action: Mouse moved to (587, 375)
Screenshot: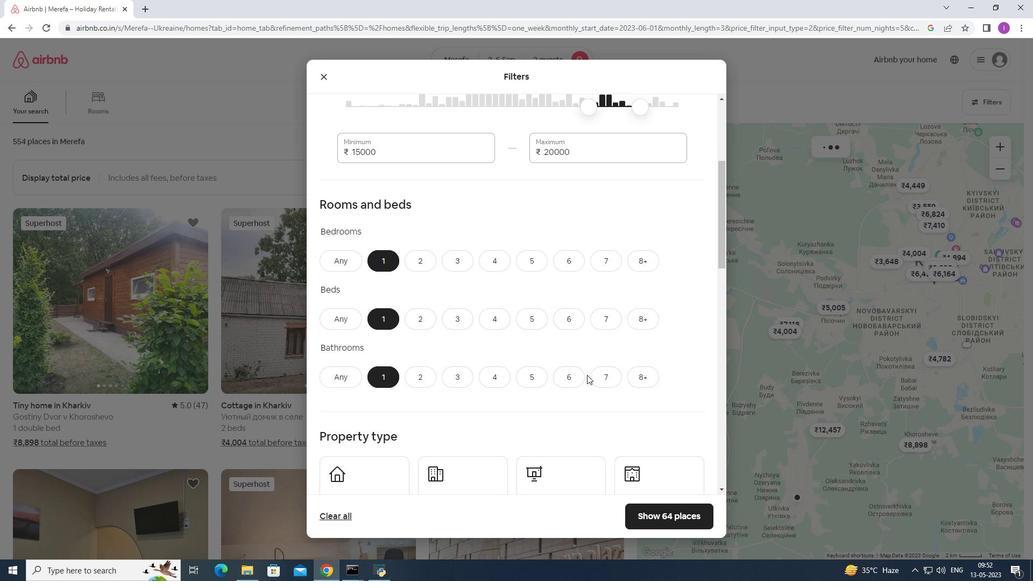 
Action: Mouse scrolled (587, 374) with delta (0, 0)
Screenshot: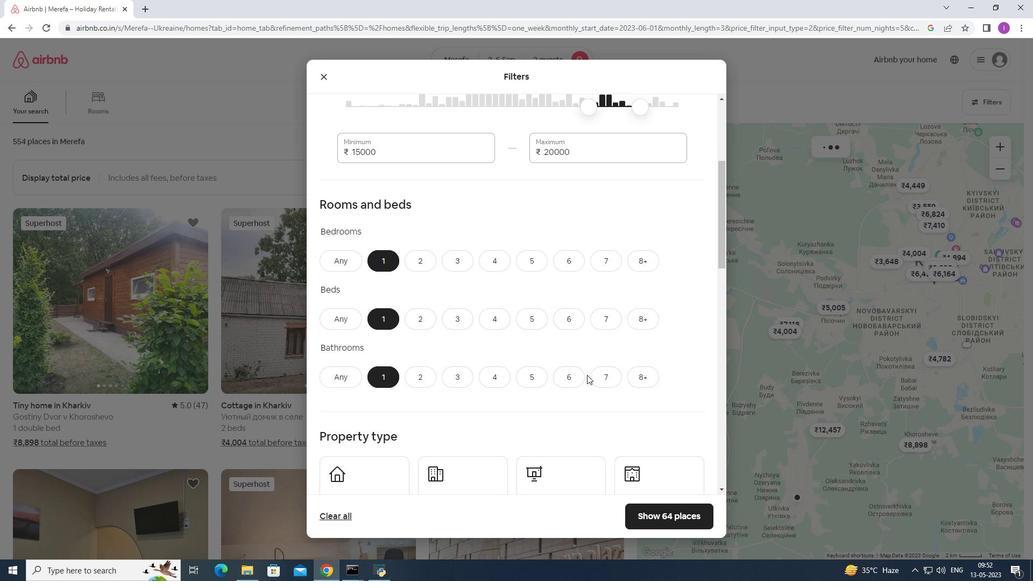 
Action: Mouse moved to (586, 377)
Screenshot: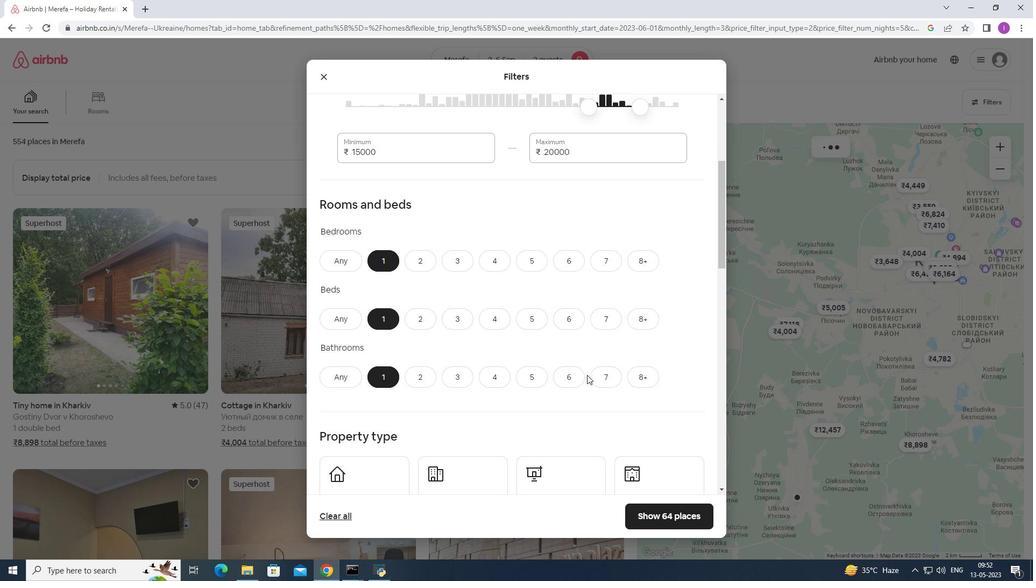 
Action: Mouse scrolled (586, 376) with delta (0, 0)
Screenshot: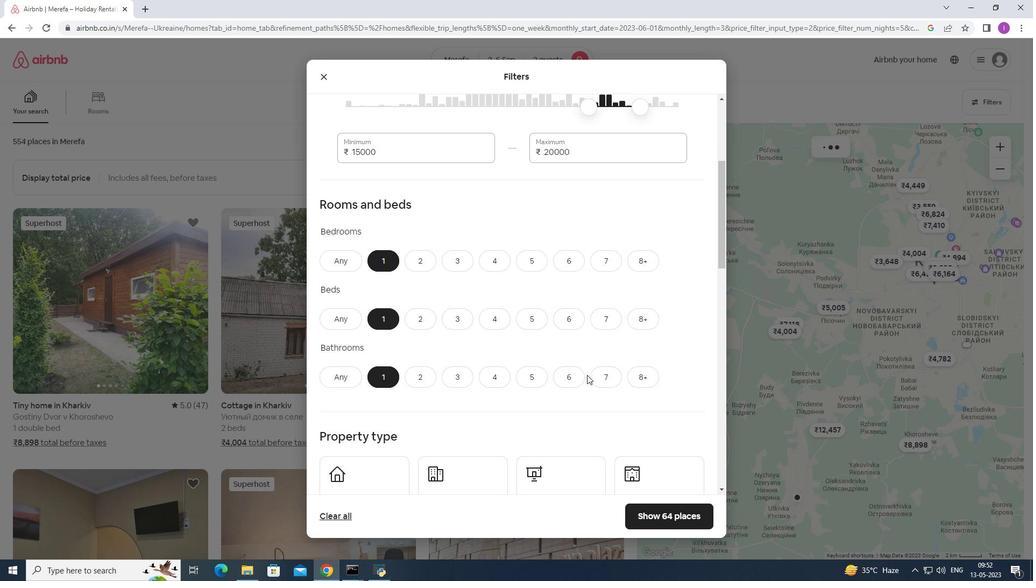 
Action: Mouse scrolled (586, 378) with delta (0, 0)
Screenshot: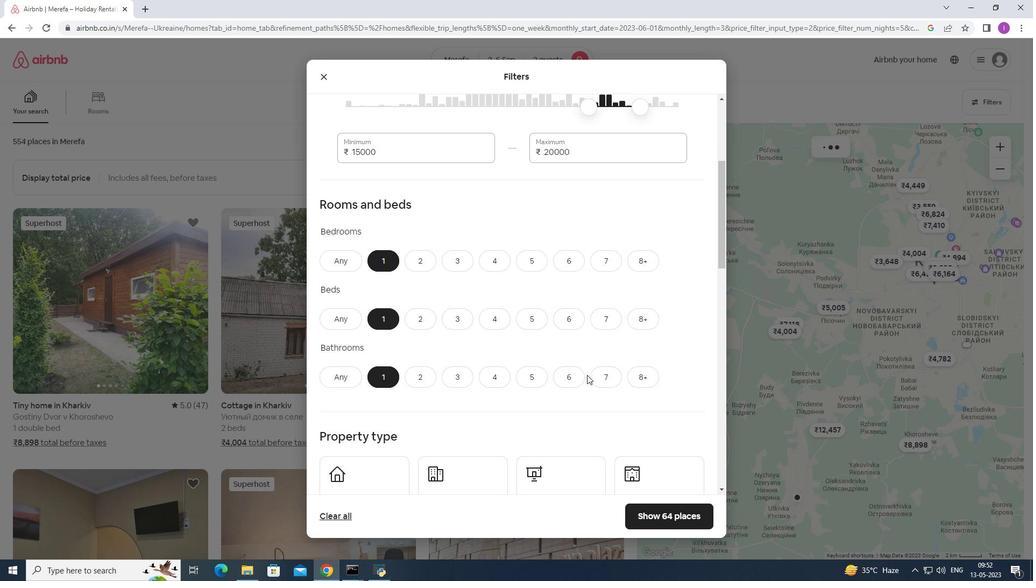 
Action: Mouse moved to (586, 378)
Screenshot: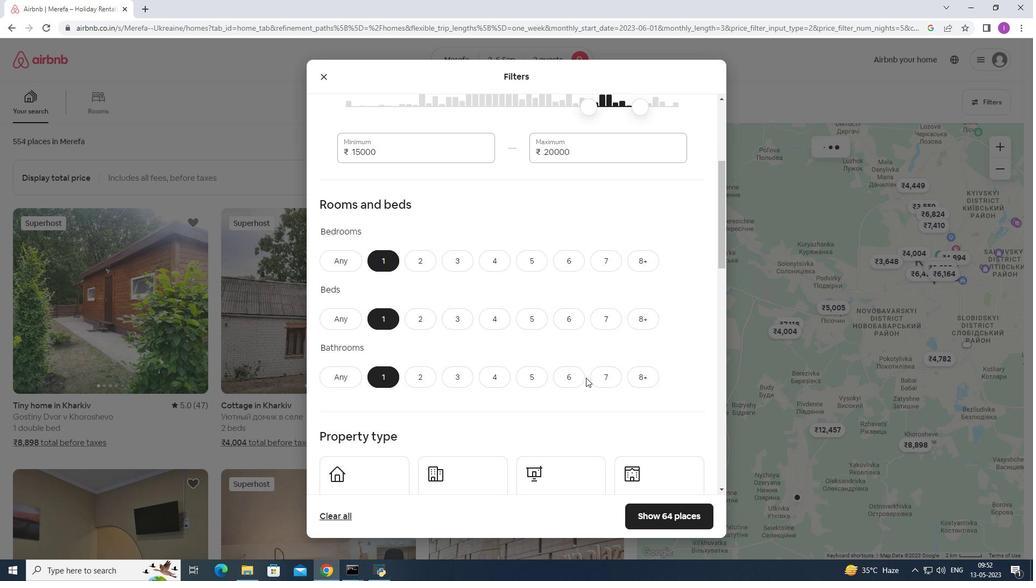 
Action: Mouse scrolled (586, 377) with delta (0, 0)
Screenshot: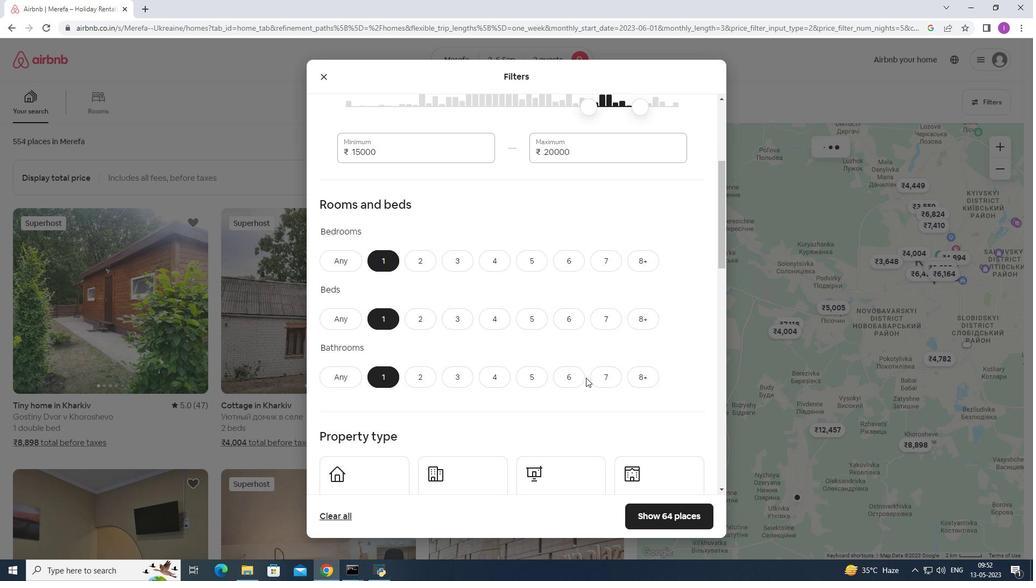 
Action: Mouse moved to (392, 378)
Screenshot: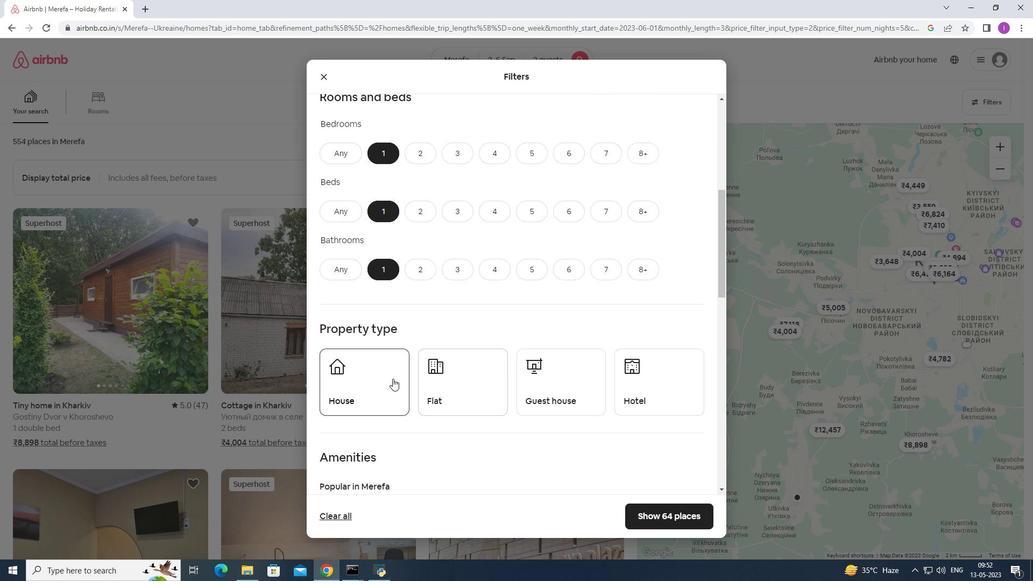 
Action: Mouse pressed left at (392, 378)
Screenshot: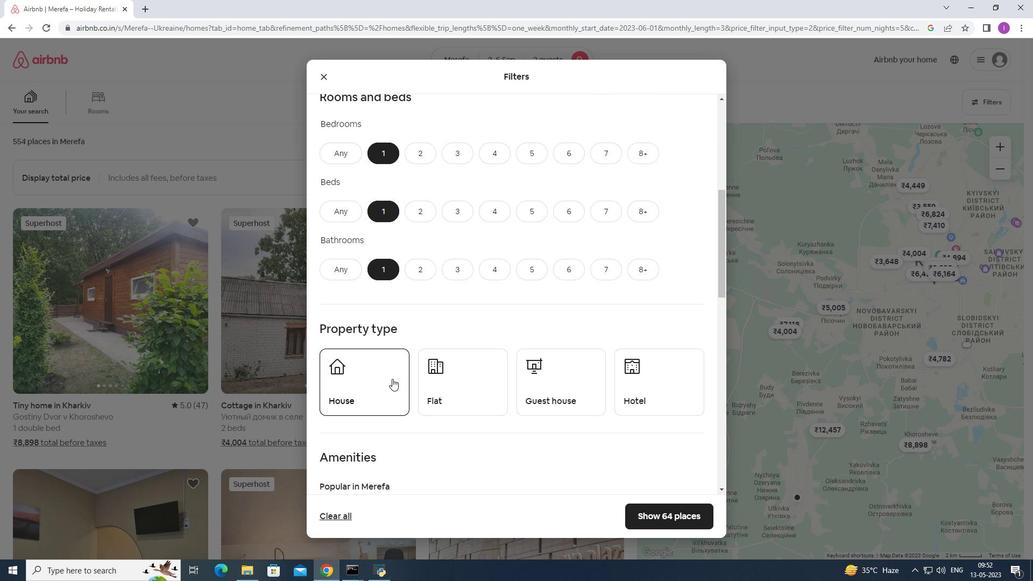 
Action: Mouse moved to (447, 377)
Screenshot: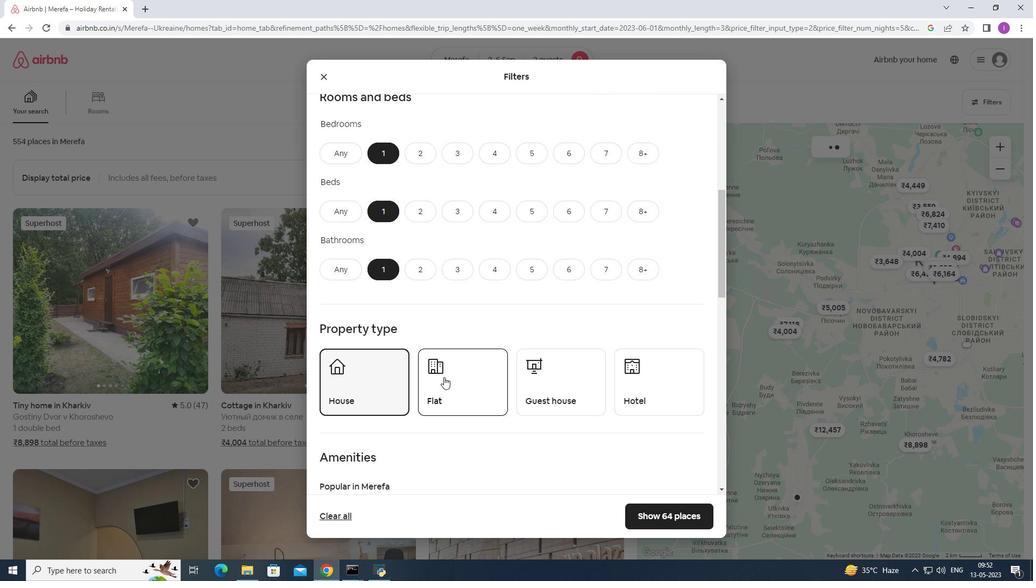 
Action: Mouse pressed left at (447, 377)
Screenshot: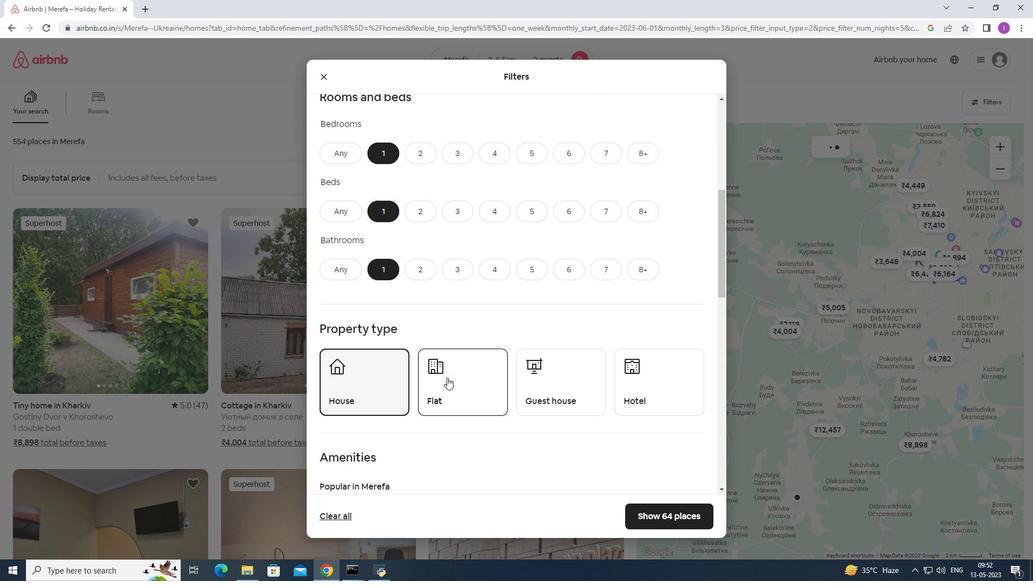
Action: Mouse moved to (562, 383)
Screenshot: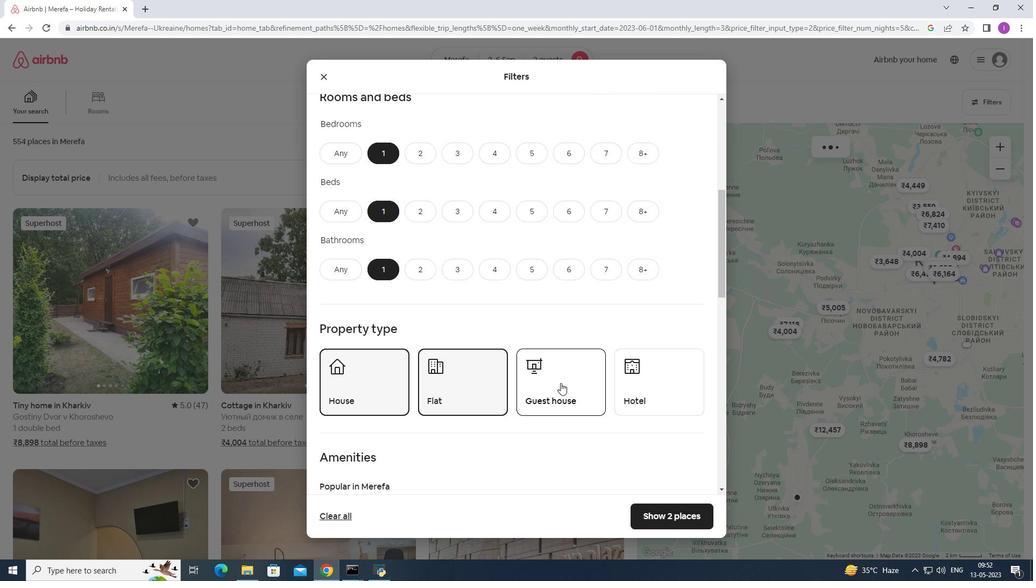 
Action: Mouse pressed left at (562, 383)
Screenshot: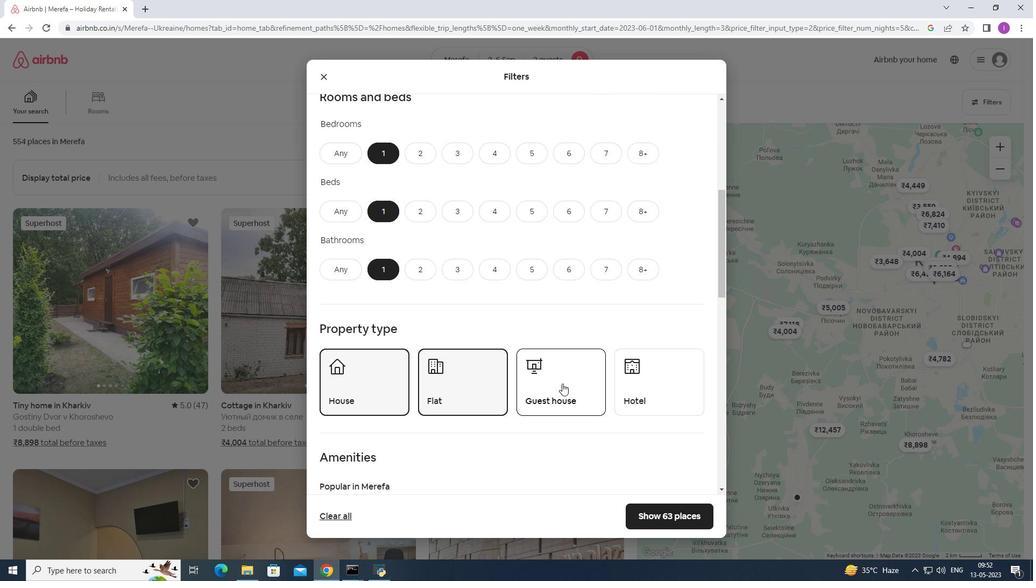 
Action: Mouse scrolled (562, 383) with delta (0, 0)
Screenshot: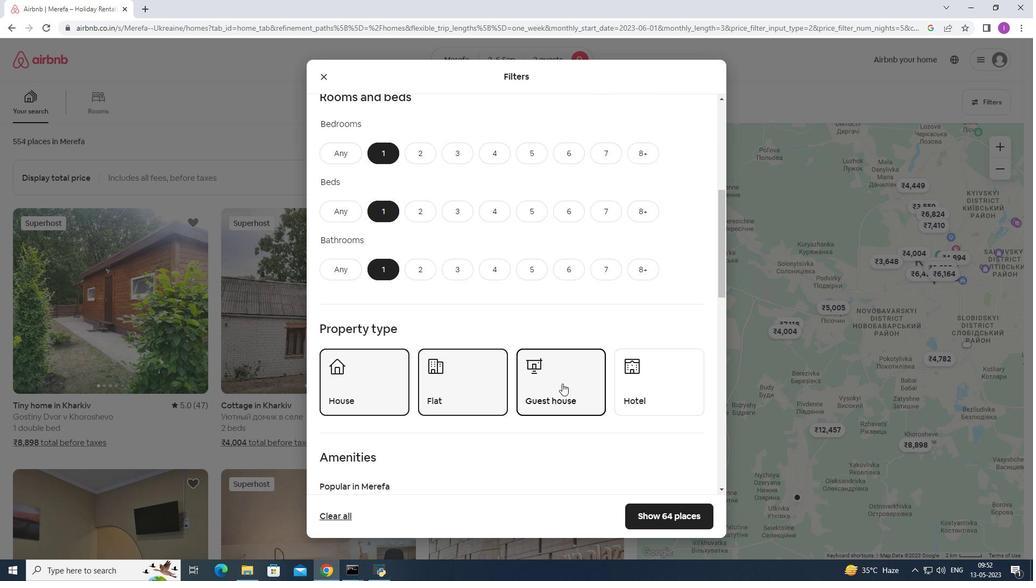 
Action: Mouse scrolled (562, 383) with delta (0, 0)
Screenshot: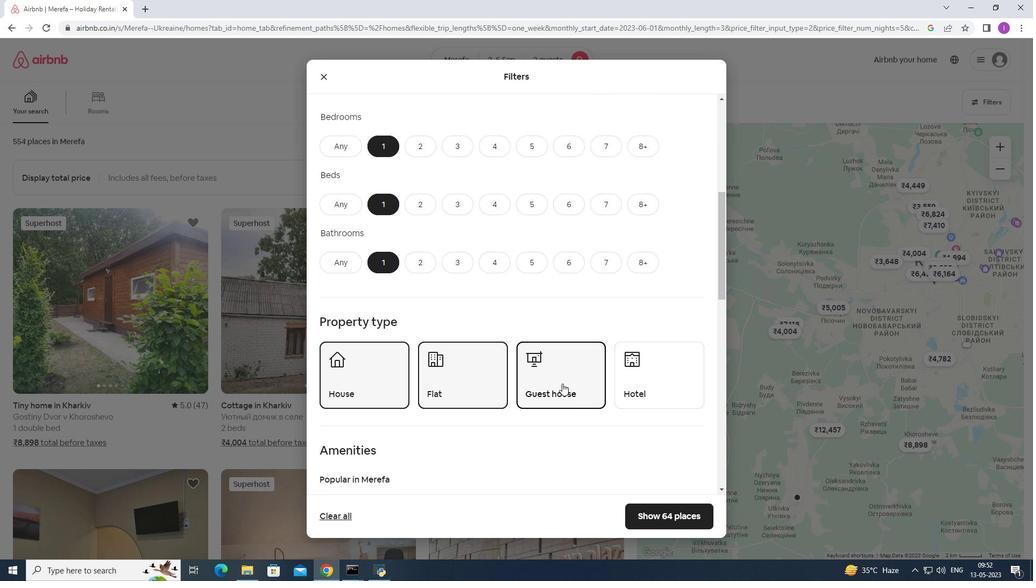 
Action: Mouse moved to (656, 290)
Screenshot: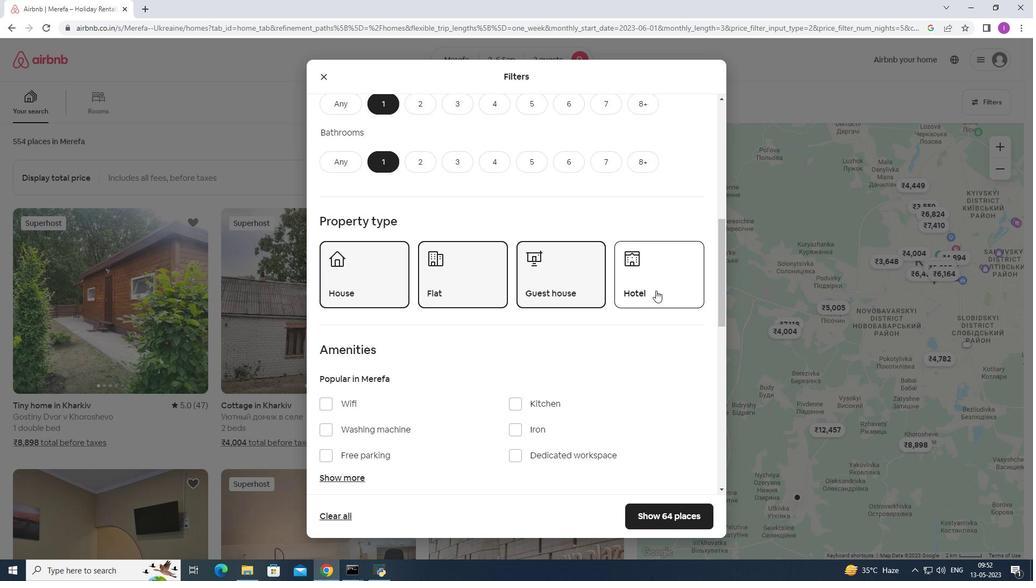 
Action: Mouse pressed left at (656, 290)
Screenshot: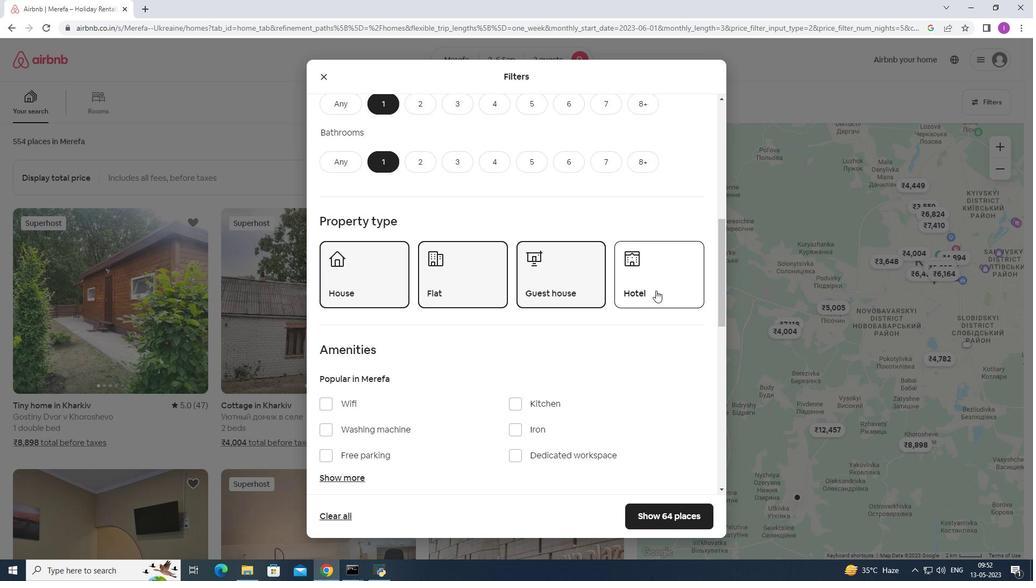
Action: Mouse moved to (435, 449)
Screenshot: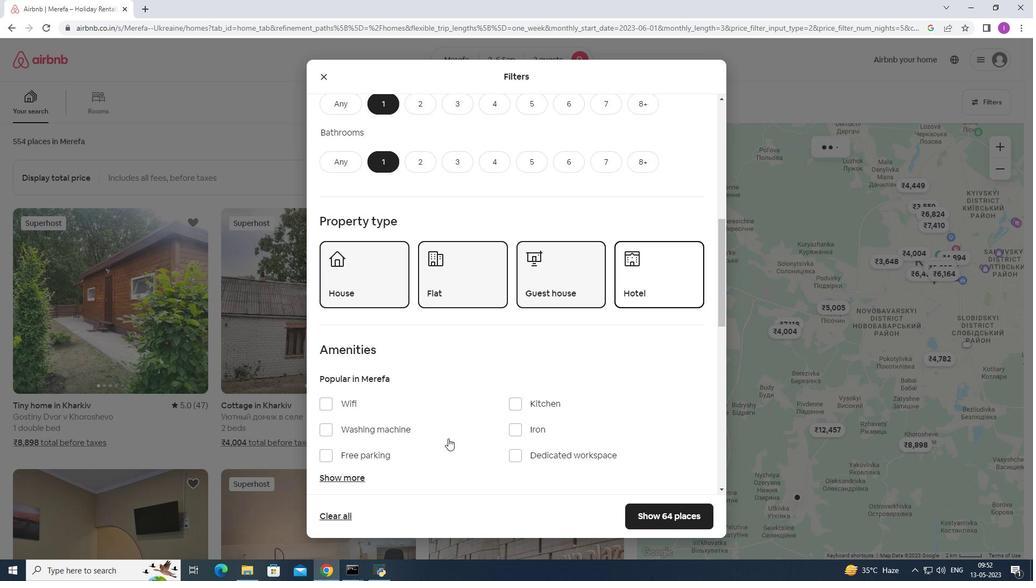 
Action: Mouse scrolled (435, 448) with delta (0, 0)
Screenshot: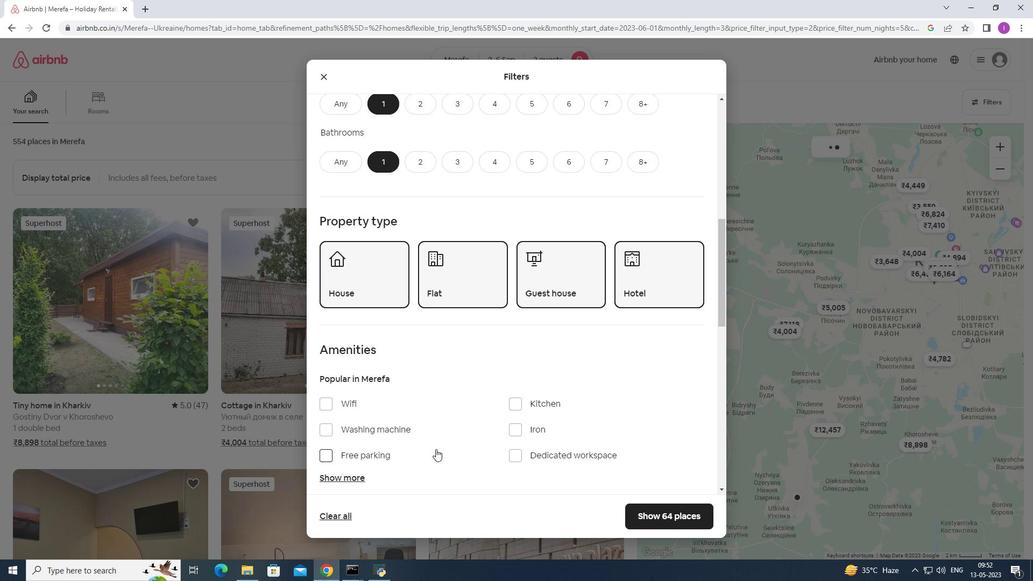 
Action: Mouse scrolled (435, 448) with delta (0, 0)
Screenshot: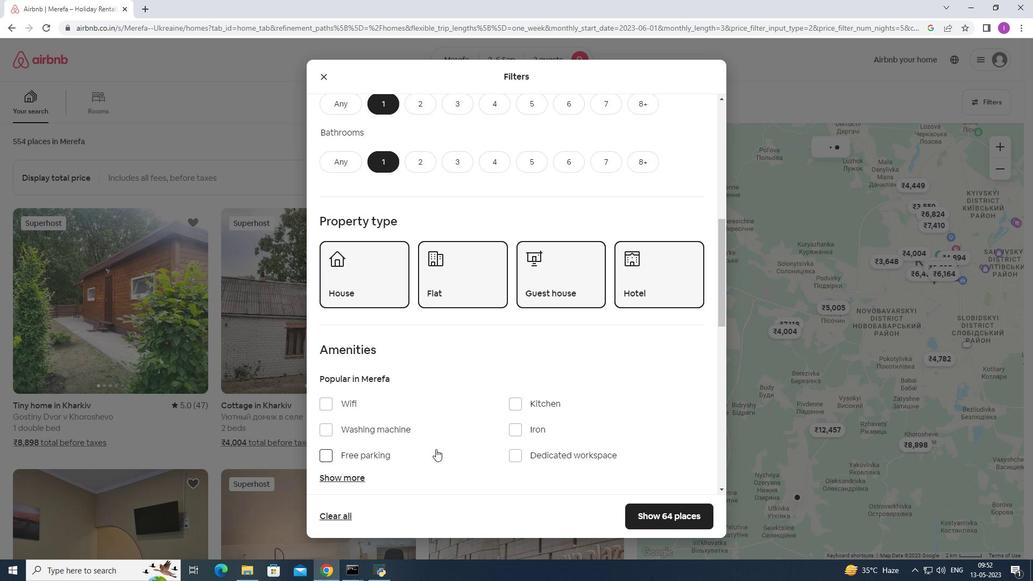 
Action: Mouse moved to (371, 360)
Screenshot: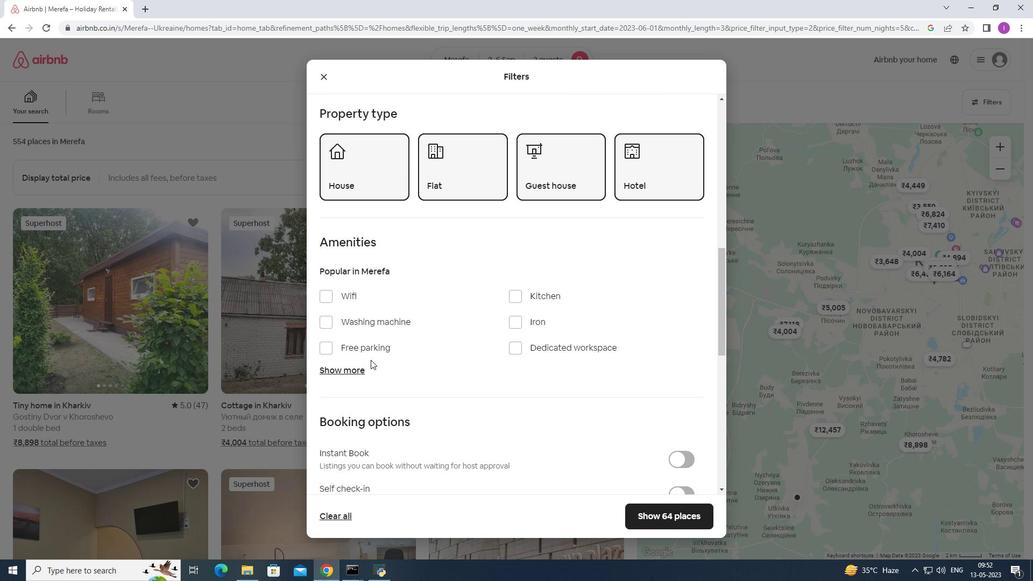 
Action: Mouse scrolled (371, 360) with delta (0, 0)
Screenshot: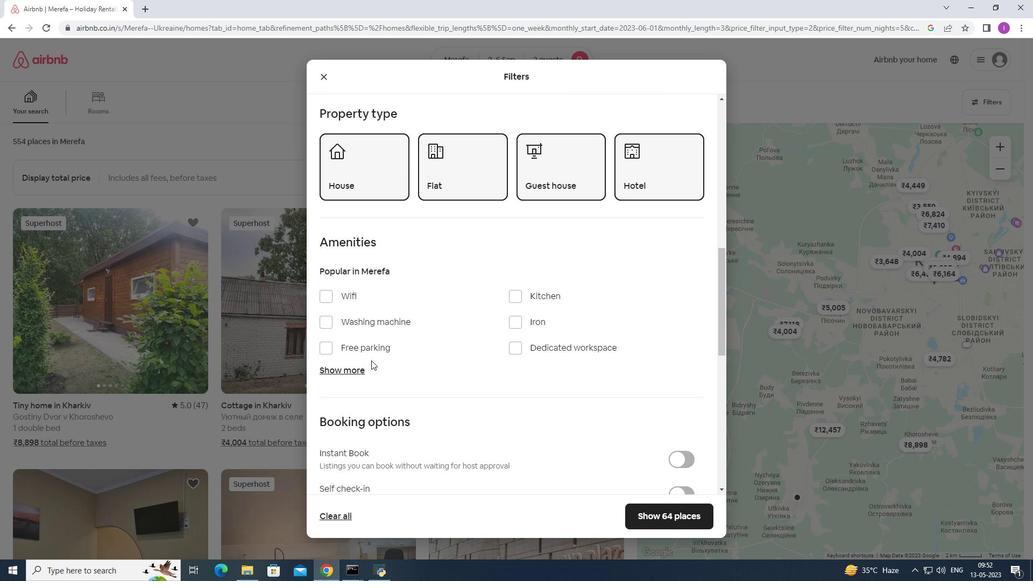 
Action: Mouse scrolled (371, 360) with delta (0, 0)
Screenshot: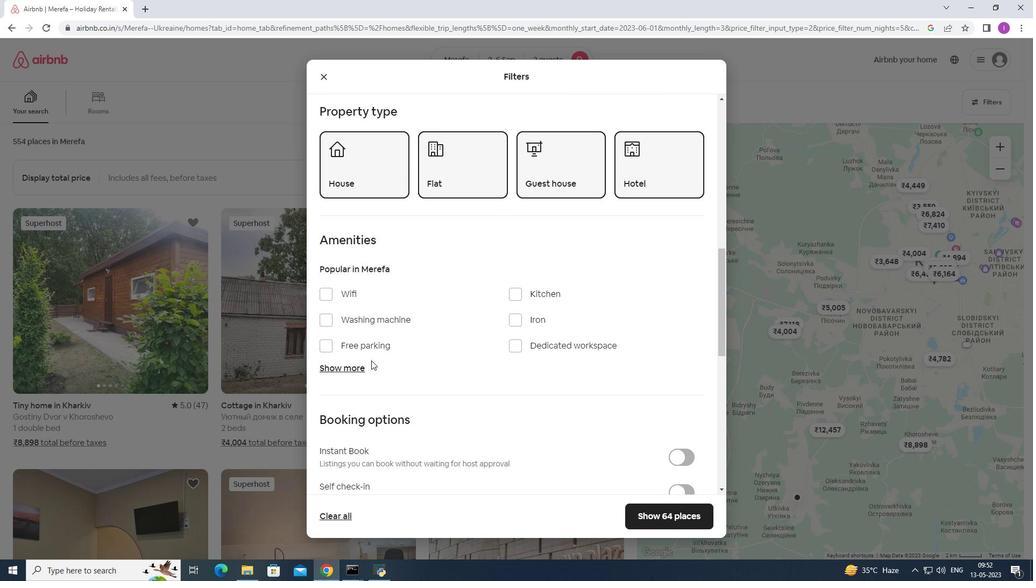 
Action: Mouse scrolled (371, 360) with delta (0, 0)
Screenshot: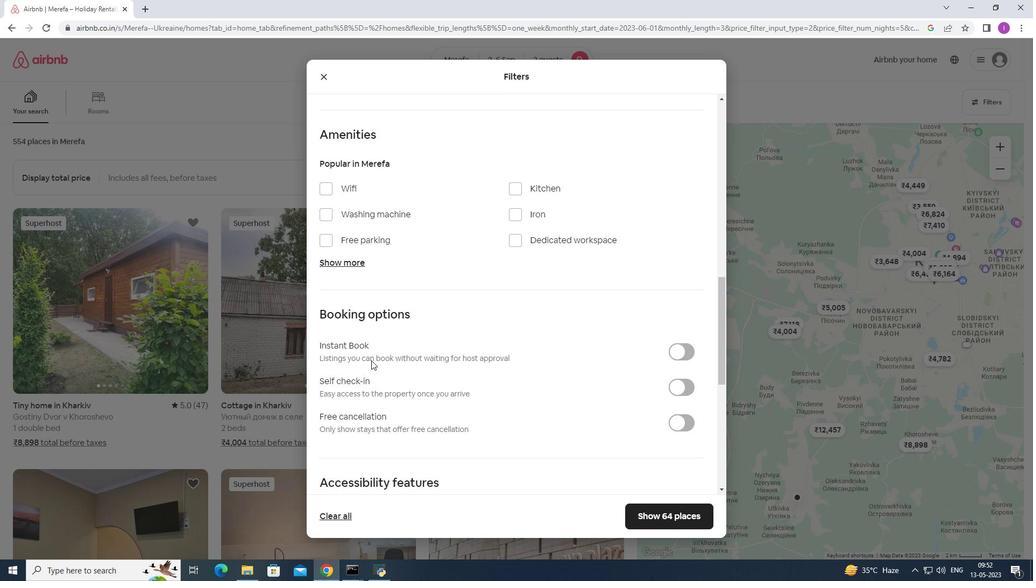 
Action: Mouse scrolled (371, 360) with delta (0, 0)
Screenshot: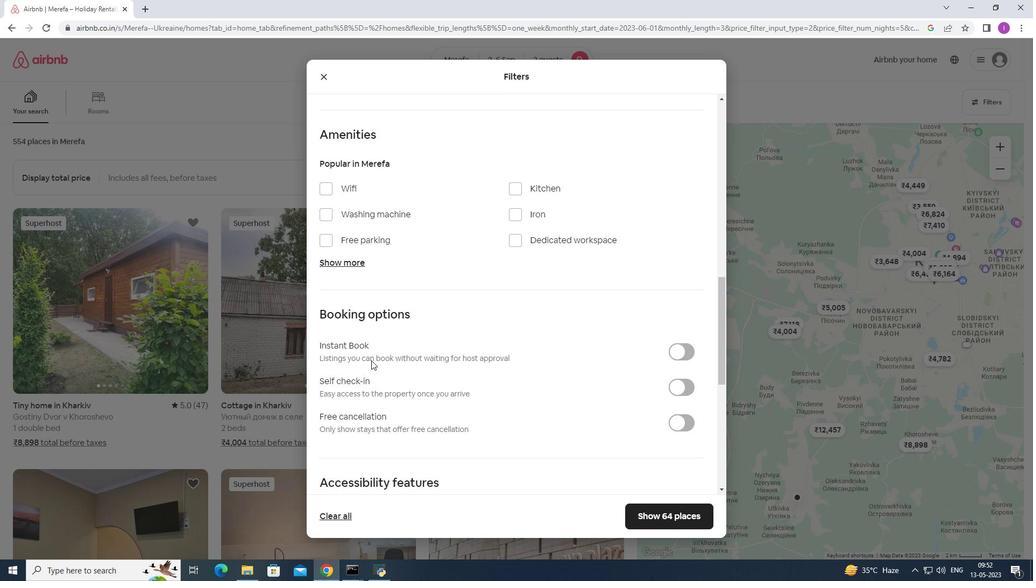 
Action: Mouse moved to (684, 279)
Screenshot: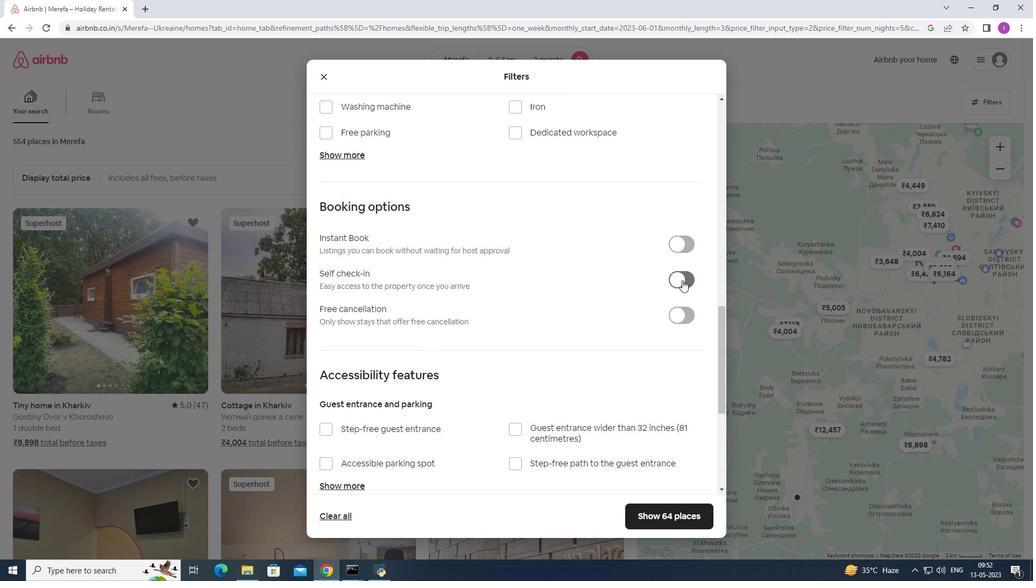 
Action: Mouse pressed left at (684, 279)
Screenshot: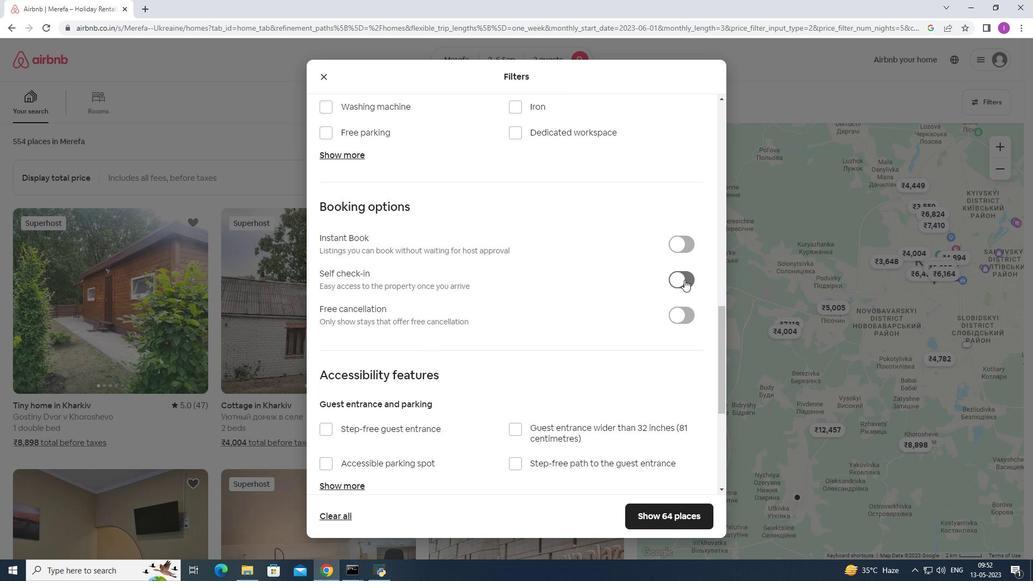 
Action: Mouse moved to (548, 437)
Screenshot: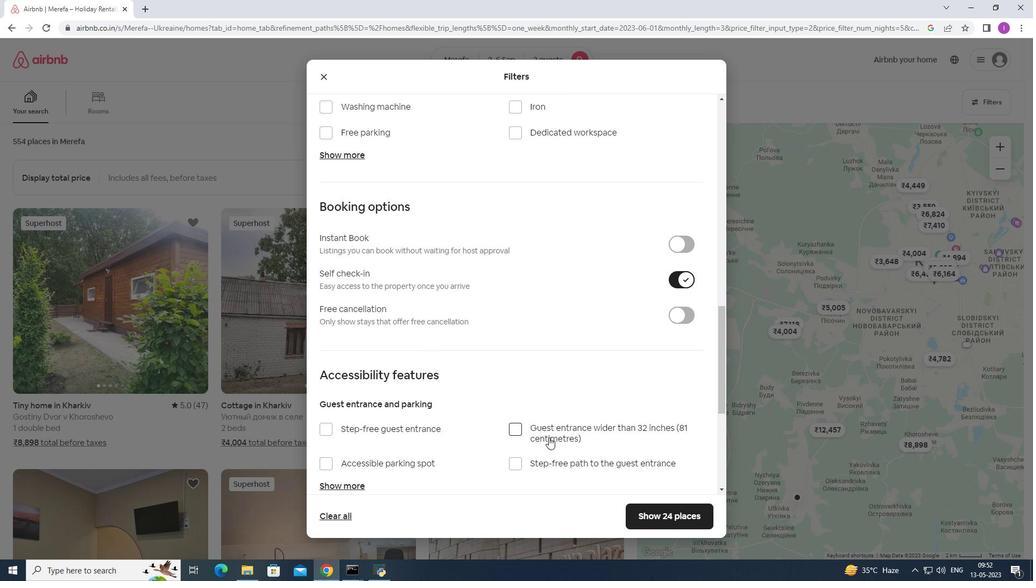
Action: Mouse scrolled (548, 436) with delta (0, 0)
Screenshot: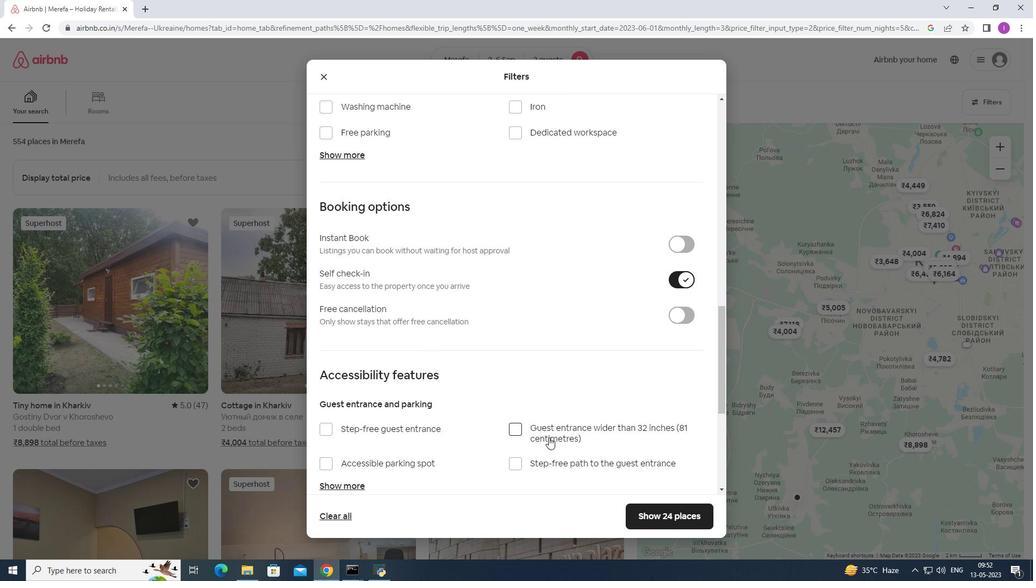 
Action: Mouse scrolled (548, 436) with delta (0, 0)
Screenshot: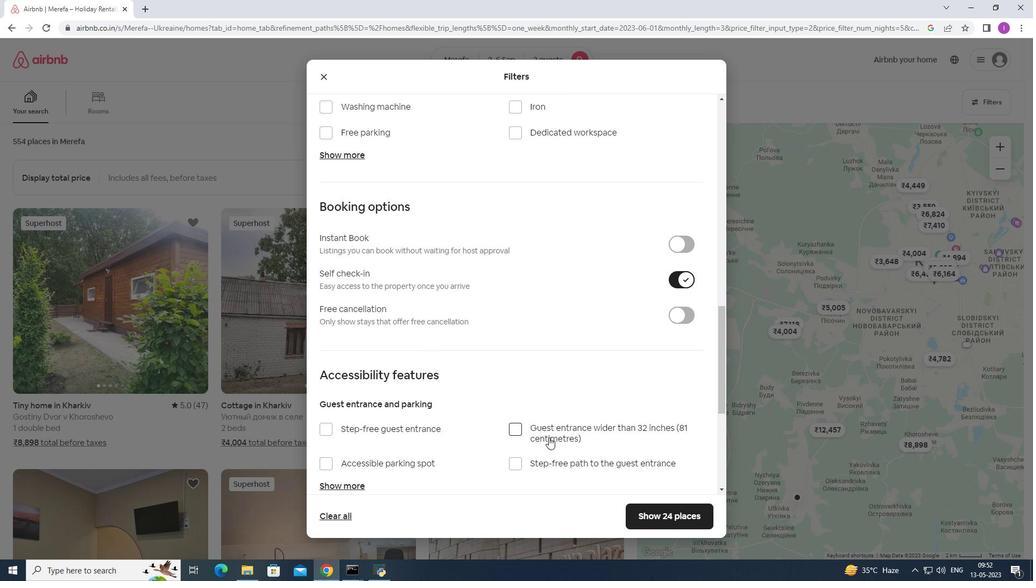 
Action: Mouse scrolled (548, 436) with delta (0, 0)
Screenshot: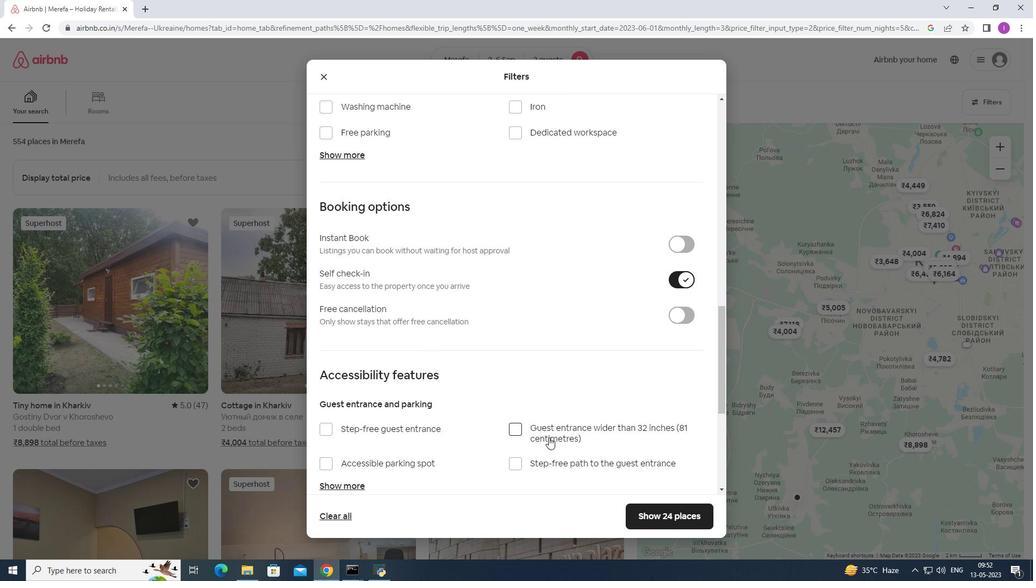 
Action: Mouse scrolled (548, 436) with delta (0, 0)
Screenshot: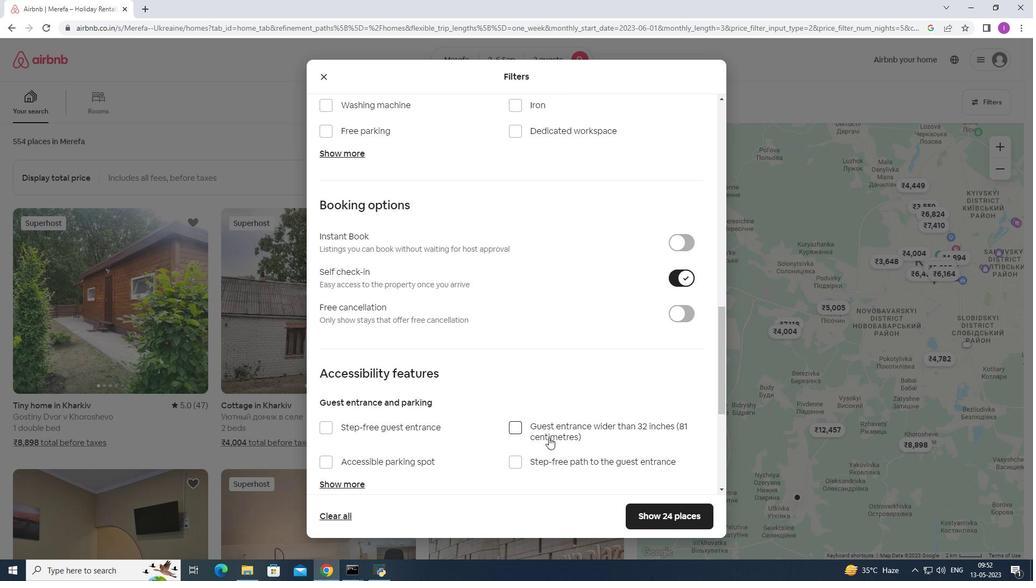 
Action: Mouse moved to (548, 435)
Screenshot: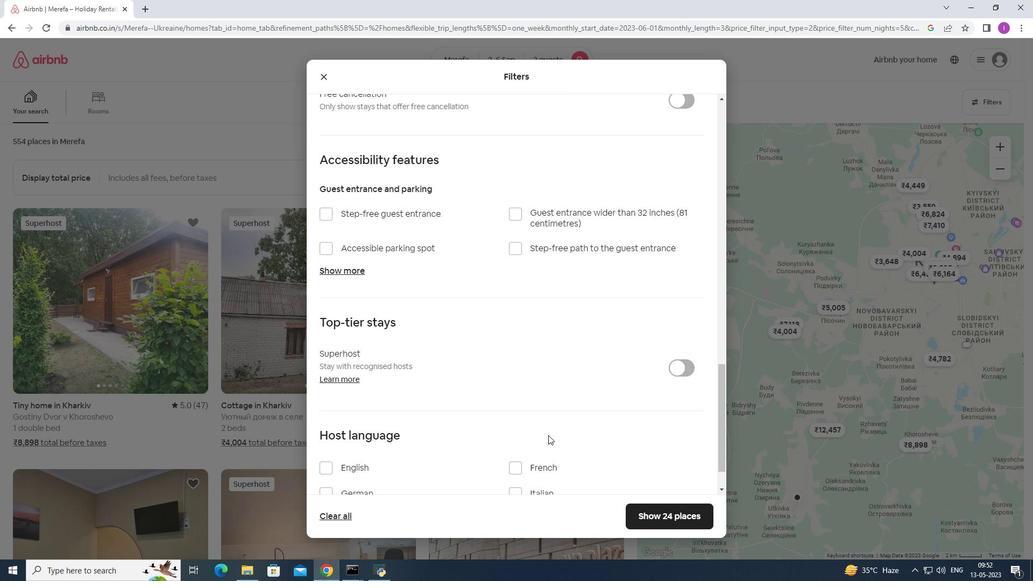 
Action: Mouse scrolled (548, 434) with delta (0, 0)
Screenshot: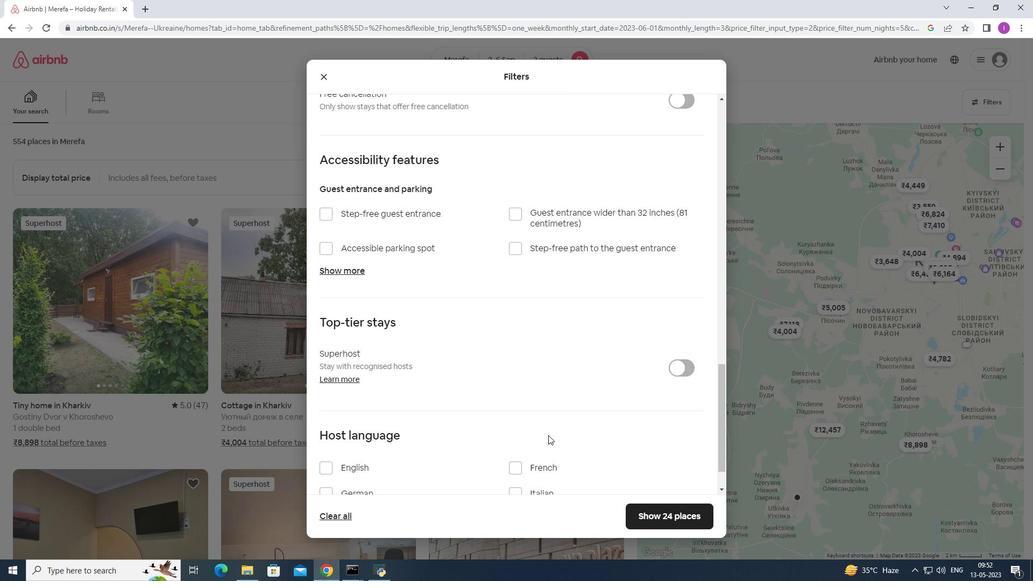 
Action: Mouse scrolled (548, 434) with delta (0, 0)
Screenshot: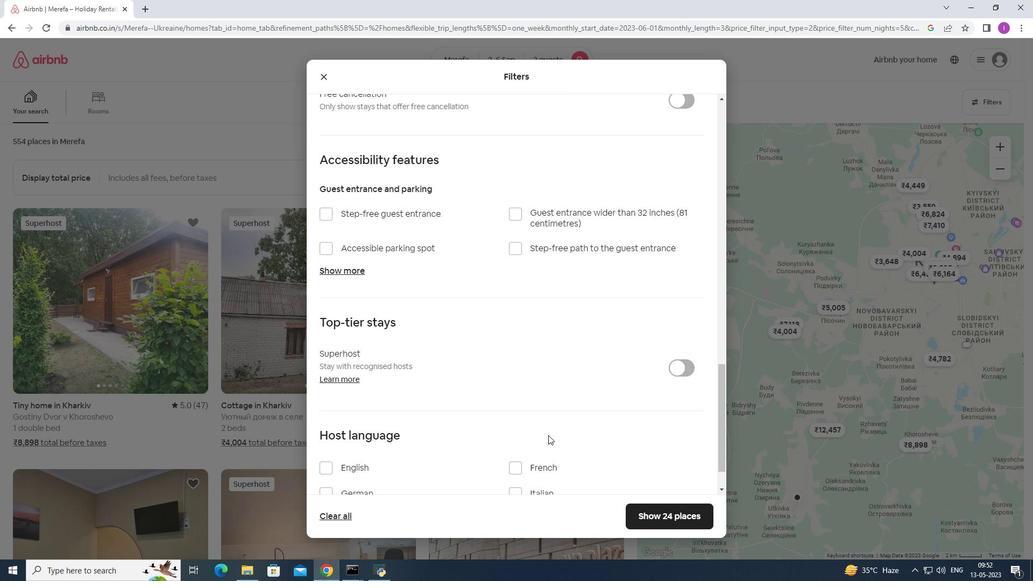 
Action: Mouse moved to (549, 431)
Screenshot: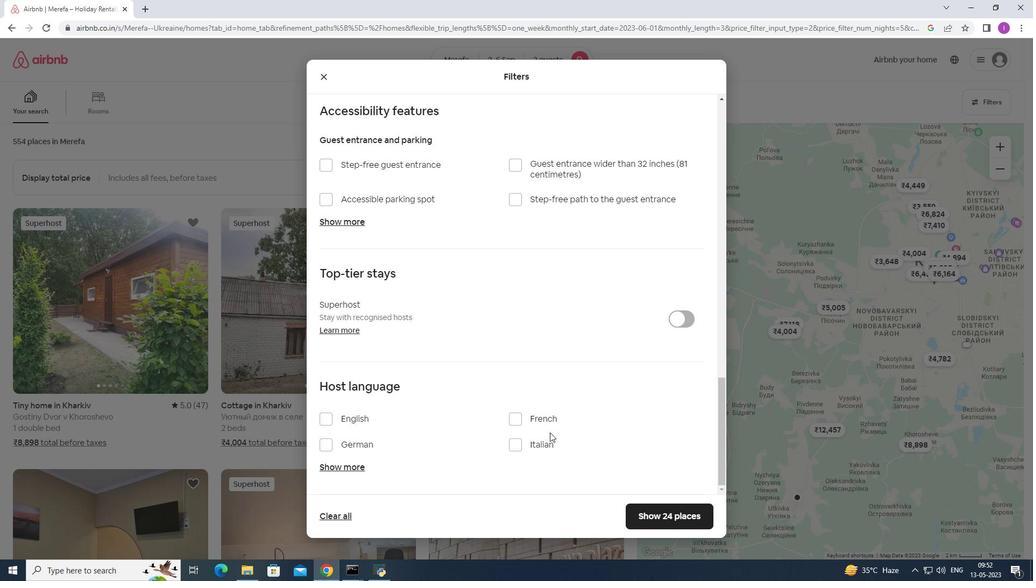 
Action: Mouse scrolled (549, 431) with delta (0, 0)
Screenshot: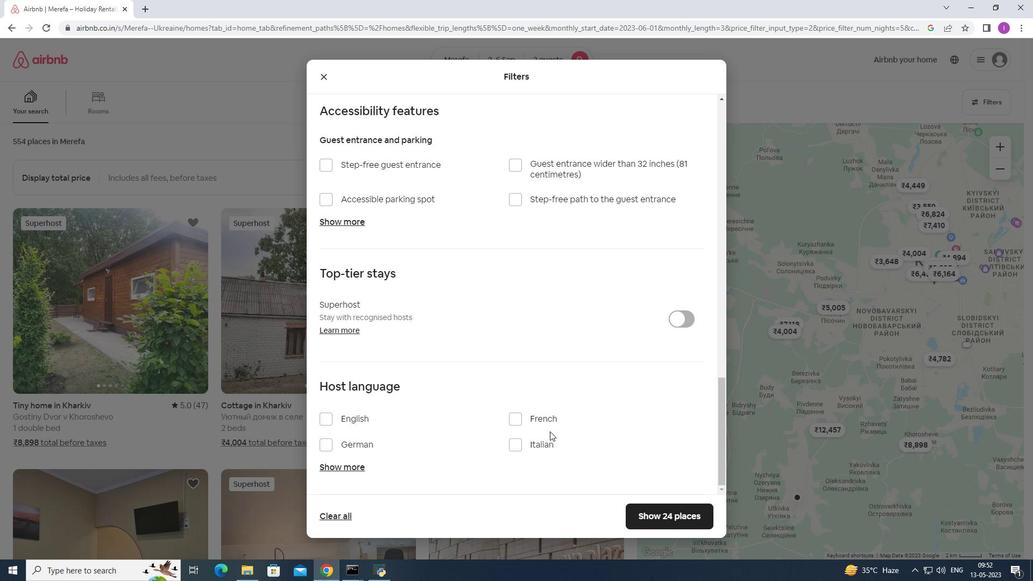 
Action: Mouse moved to (549, 431)
Screenshot: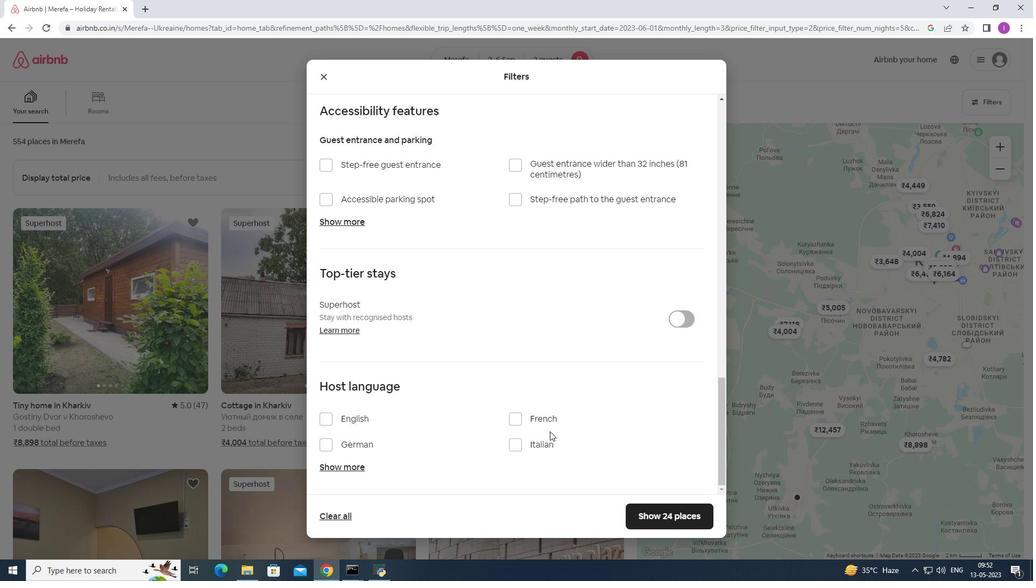 
Action: Mouse scrolled (549, 430) with delta (0, 0)
Screenshot: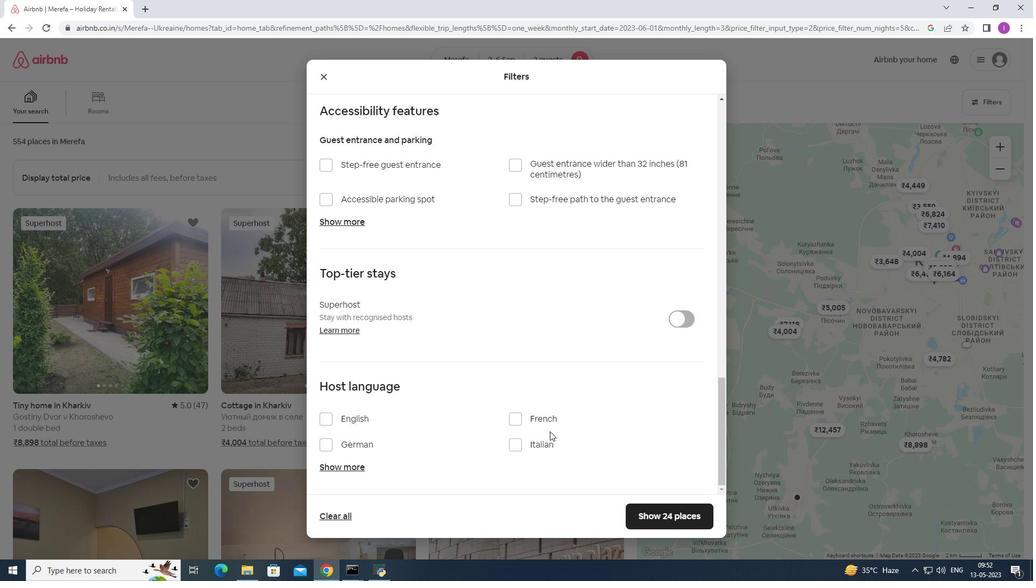 
Action: Mouse moved to (550, 429)
Screenshot: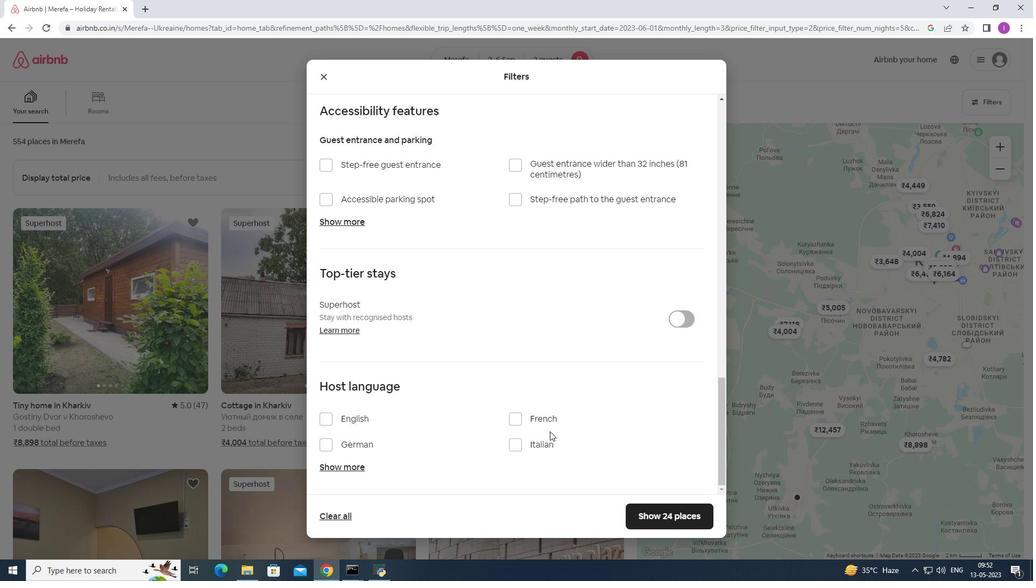 
Action: Mouse scrolled (550, 428) with delta (0, 0)
Screenshot: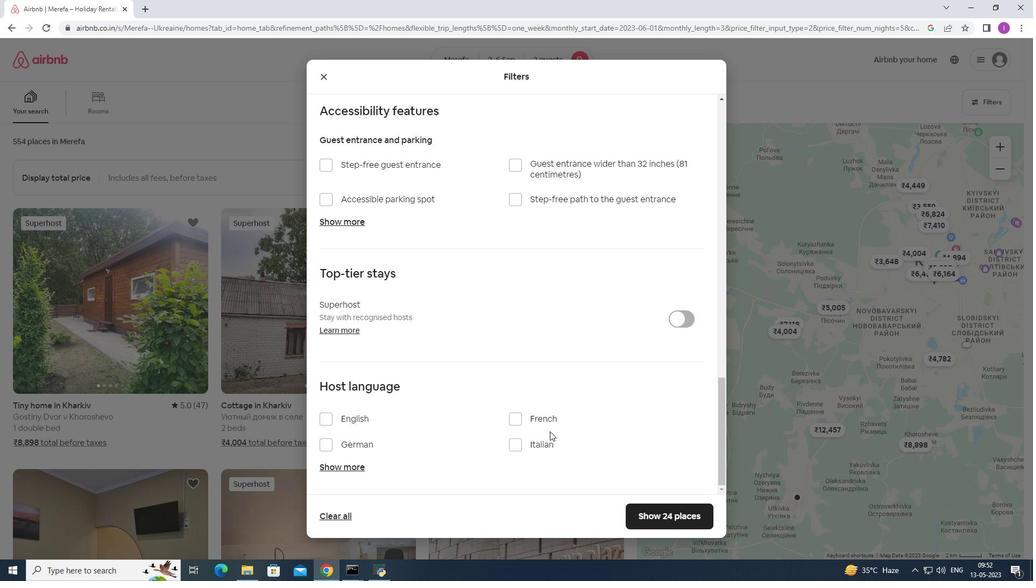 
Action: Mouse moved to (326, 419)
Screenshot: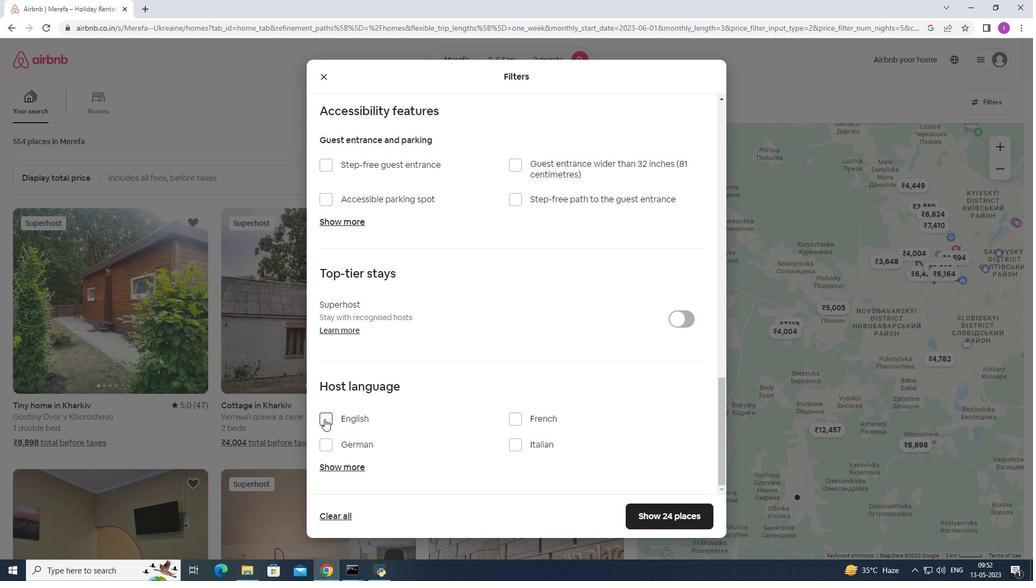 
Action: Mouse pressed left at (326, 419)
Screenshot: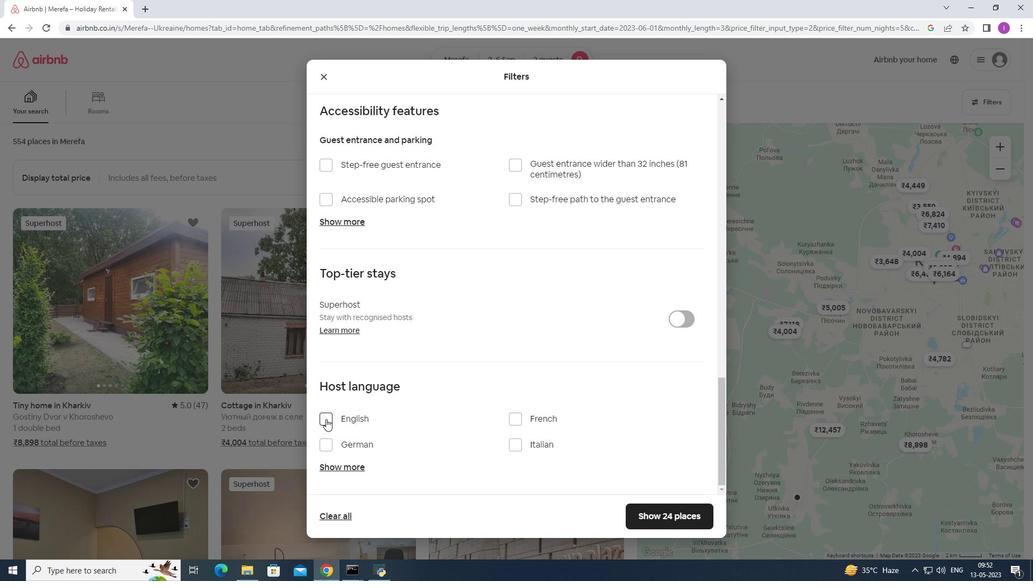 
Action: Mouse moved to (688, 513)
Screenshot: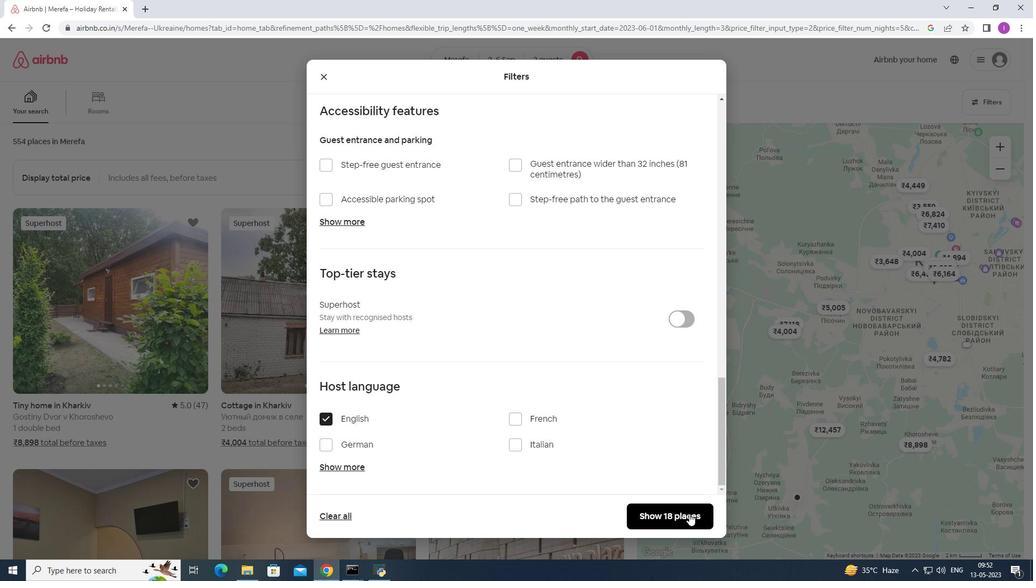 
Action: Mouse pressed left at (688, 513)
Screenshot: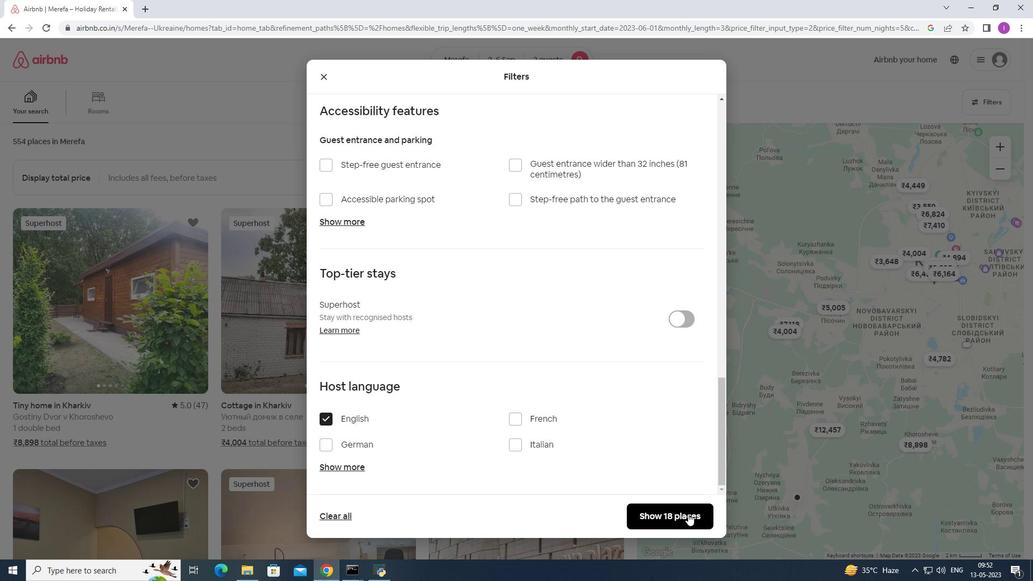 
